 Task: For heading Arial with bold.  font size for heading22,  'Change the font style of data to'Arial Narrow.  and font size to 14,  Change the alignment of both headline & data to Align middle.  In the sheet   Quantum Sales log book
Action: Mouse moved to (283, 110)
Screenshot: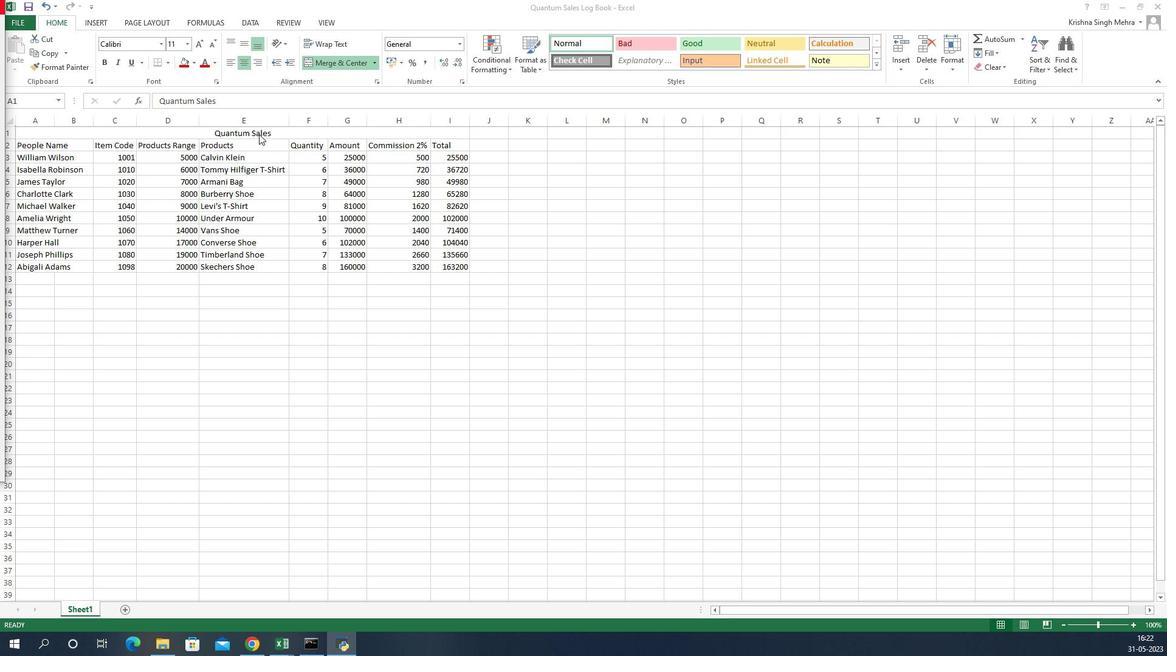 
Action: Mouse pressed left at (283, 110)
Screenshot: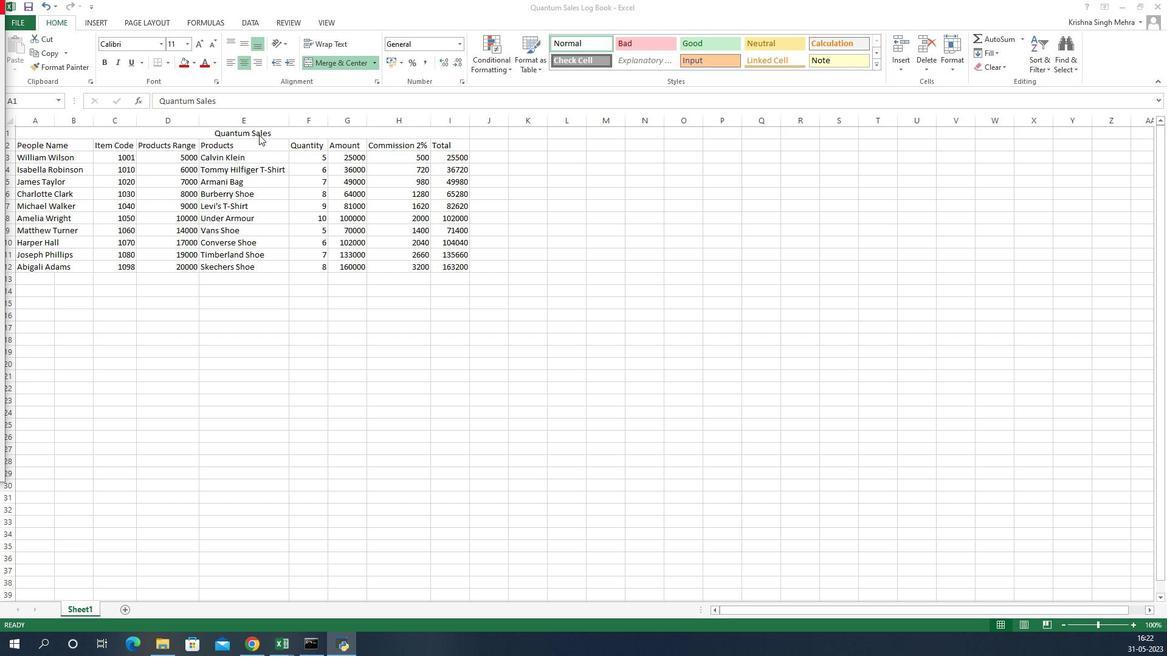 
Action: Mouse moved to (162, 46)
Screenshot: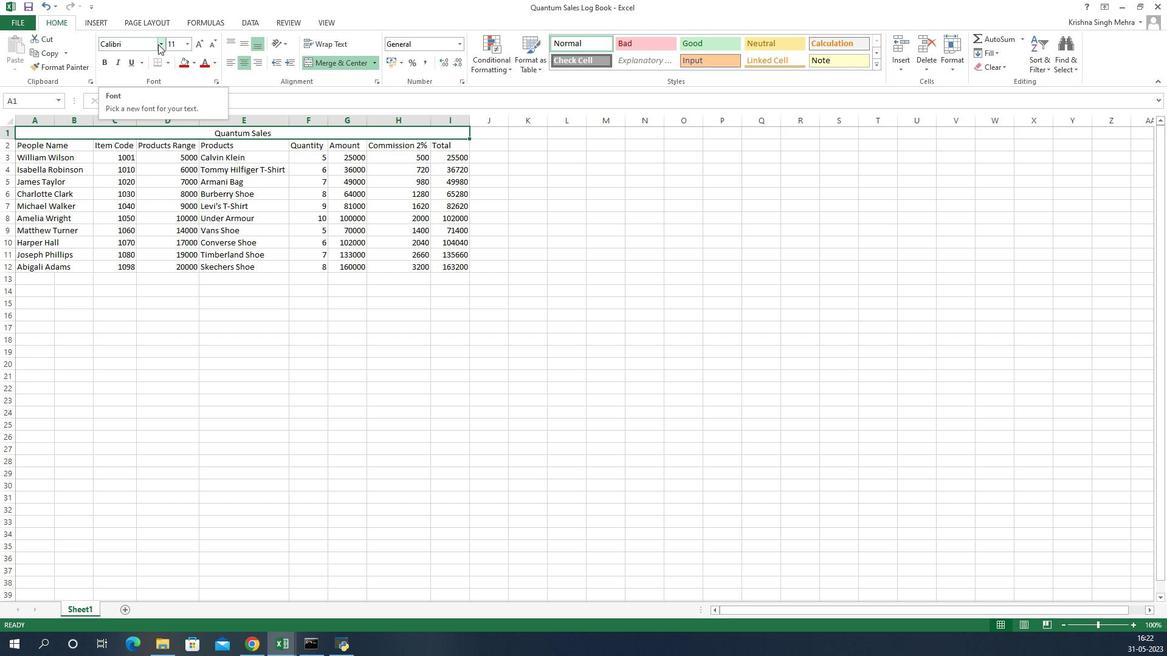 
Action: Mouse pressed left at (162, 46)
Screenshot: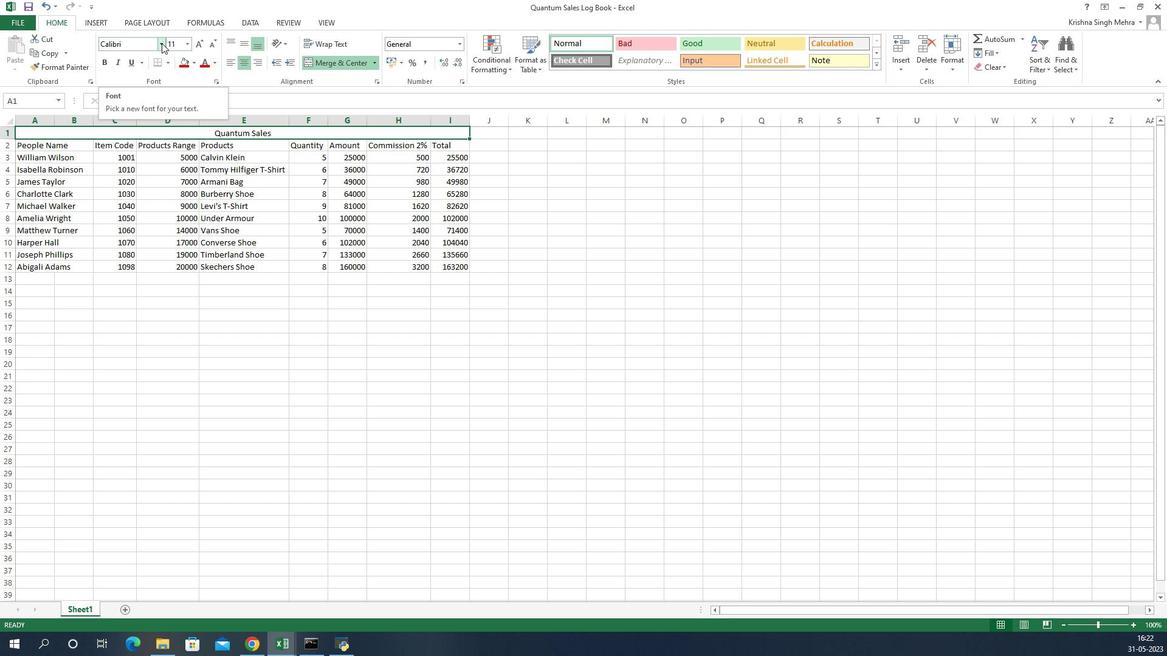 
Action: Mouse moved to (148, 119)
Screenshot: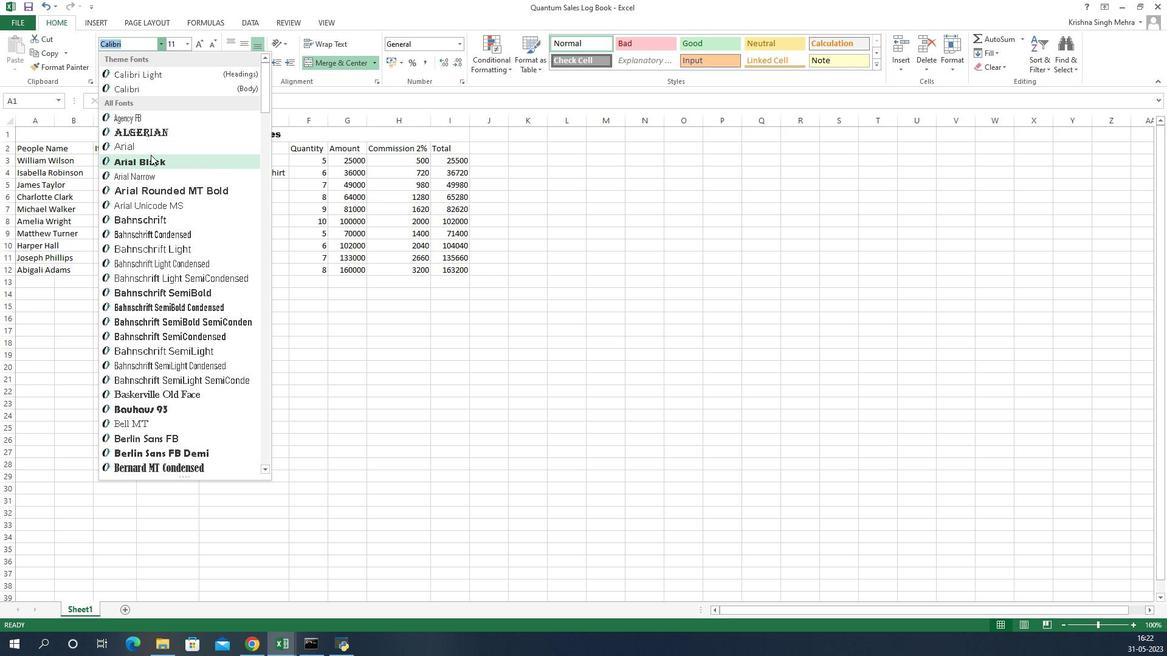 
Action: Mouse pressed left at (148, 119)
Screenshot: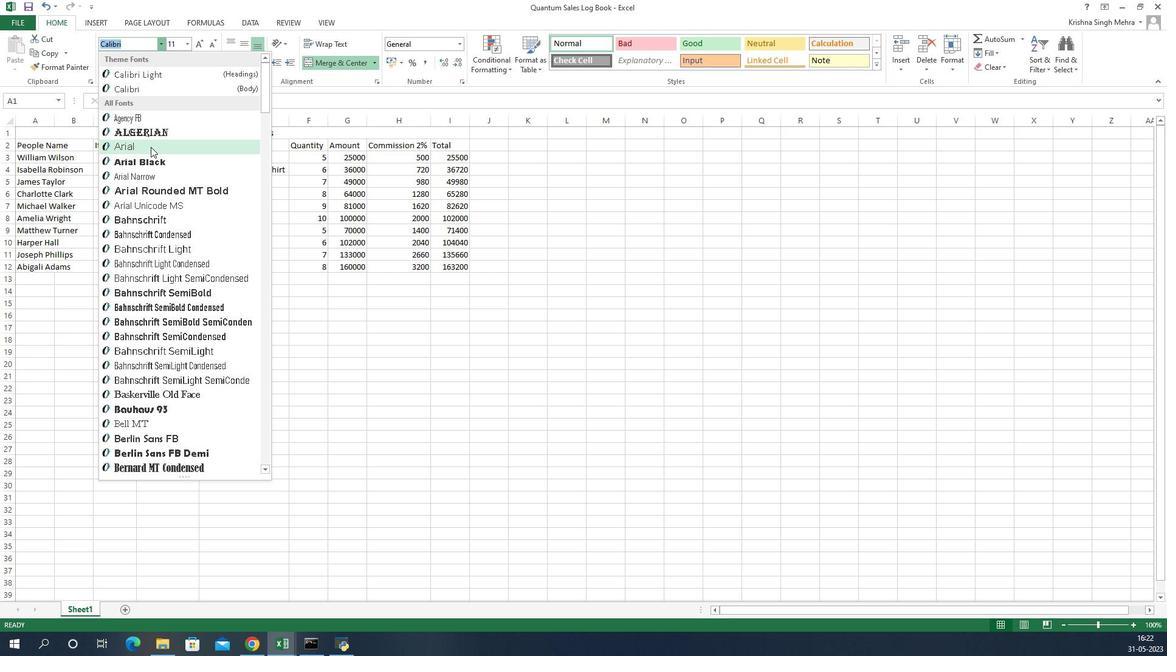 
Action: Mouse moved to (94, 61)
Screenshot: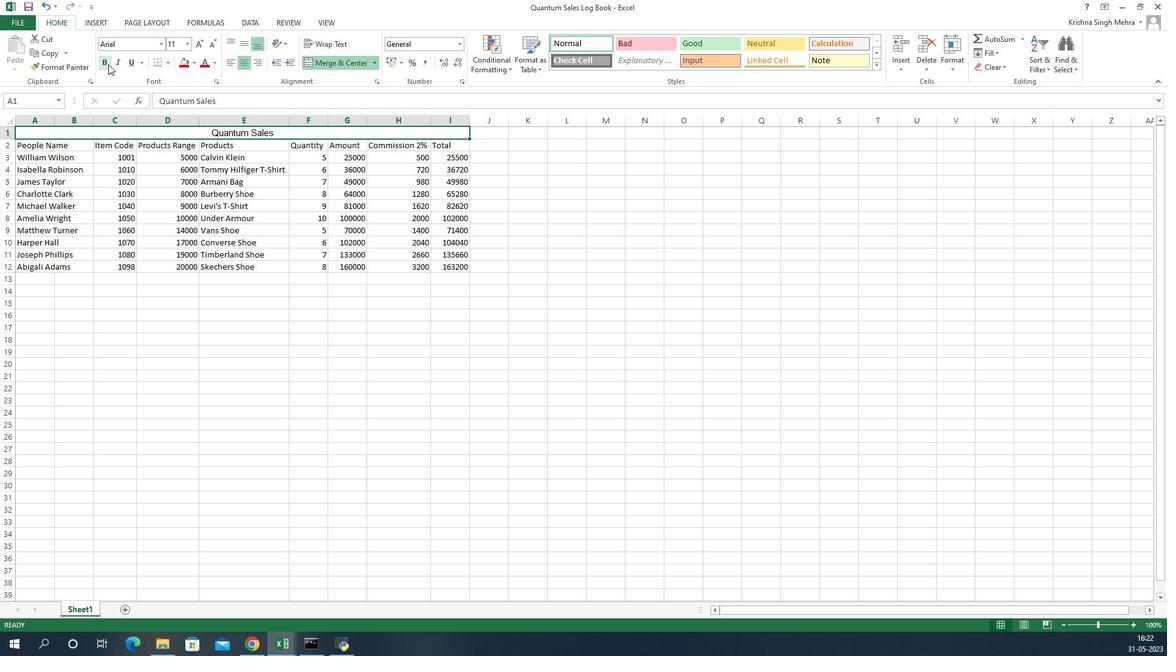 
Action: Mouse pressed left at (94, 61)
Screenshot: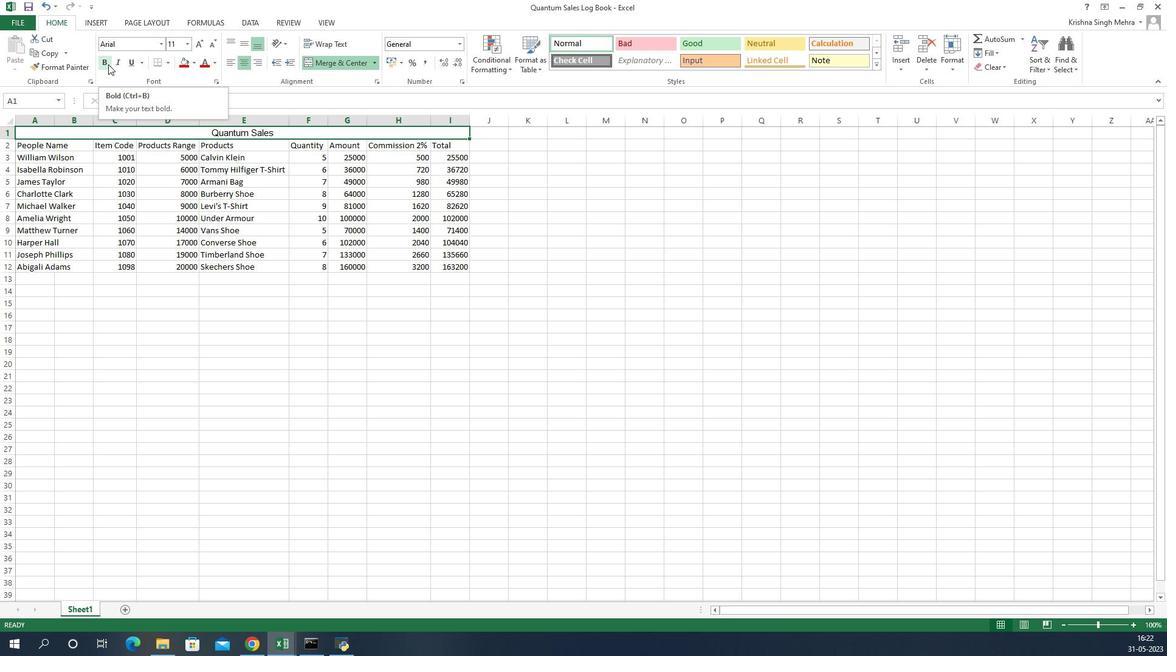 
Action: Mouse moved to (215, 44)
Screenshot: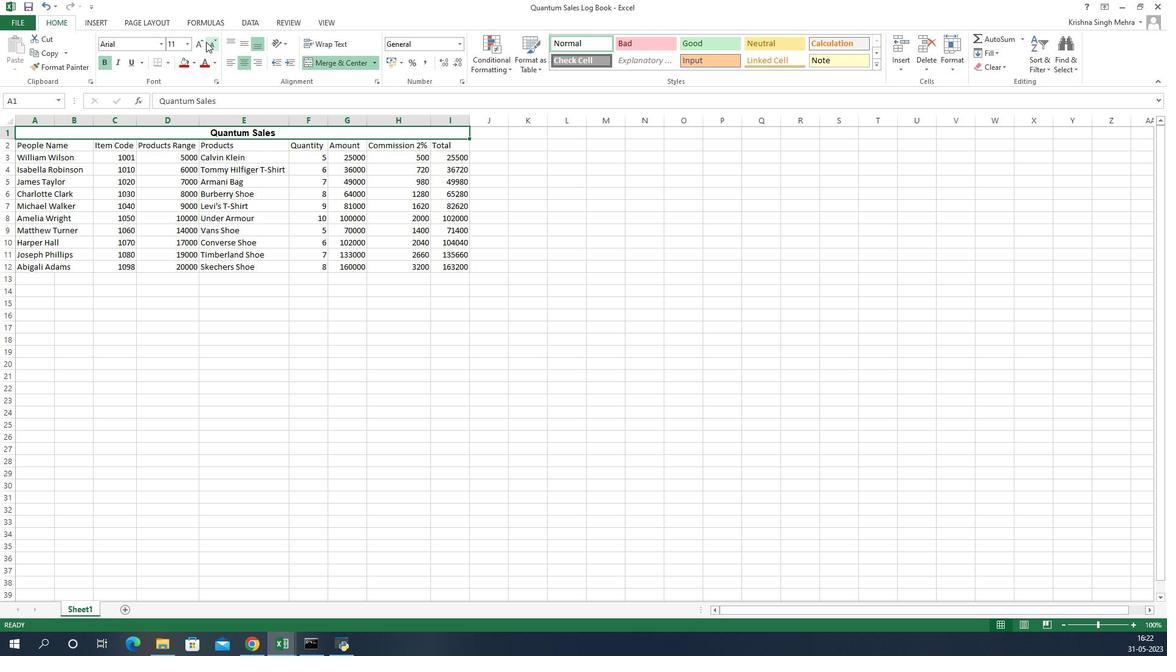 
Action: Mouse pressed left at (215, 44)
Screenshot: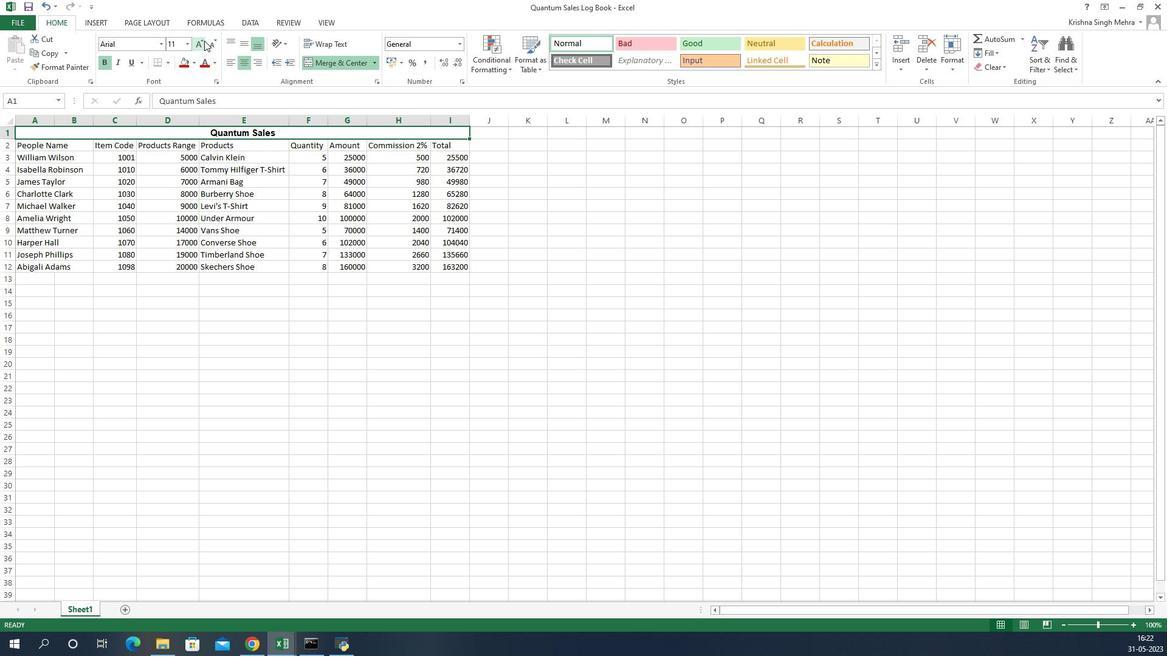 
Action: Mouse pressed left at (215, 44)
Screenshot: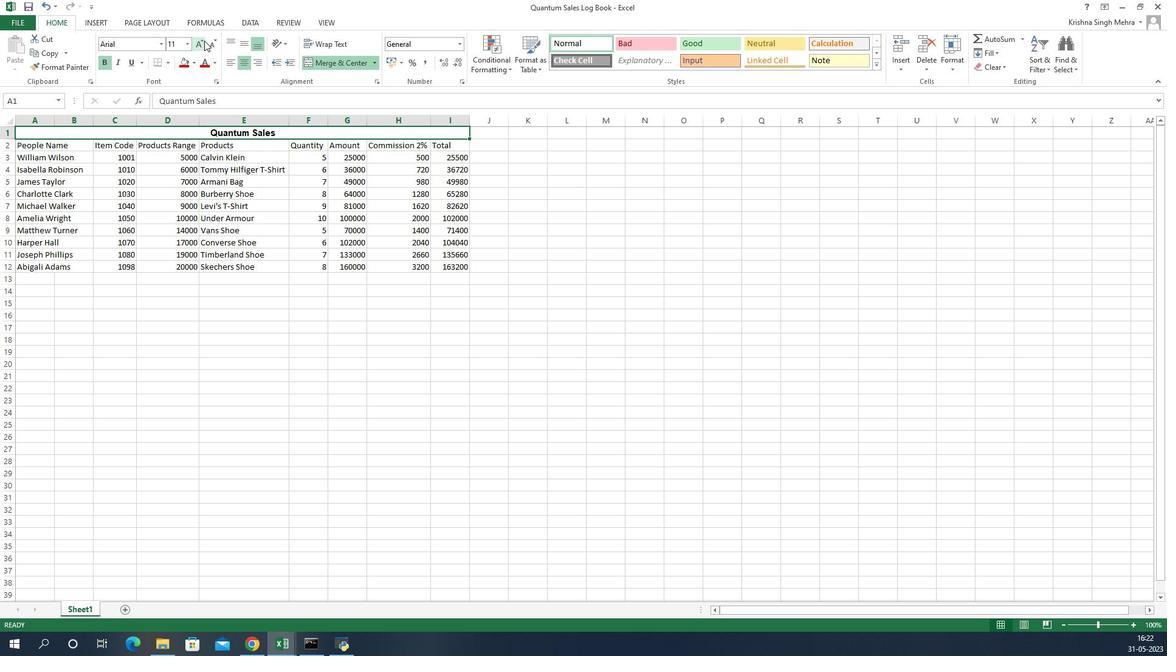 
Action: Mouse pressed left at (215, 44)
Screenshot: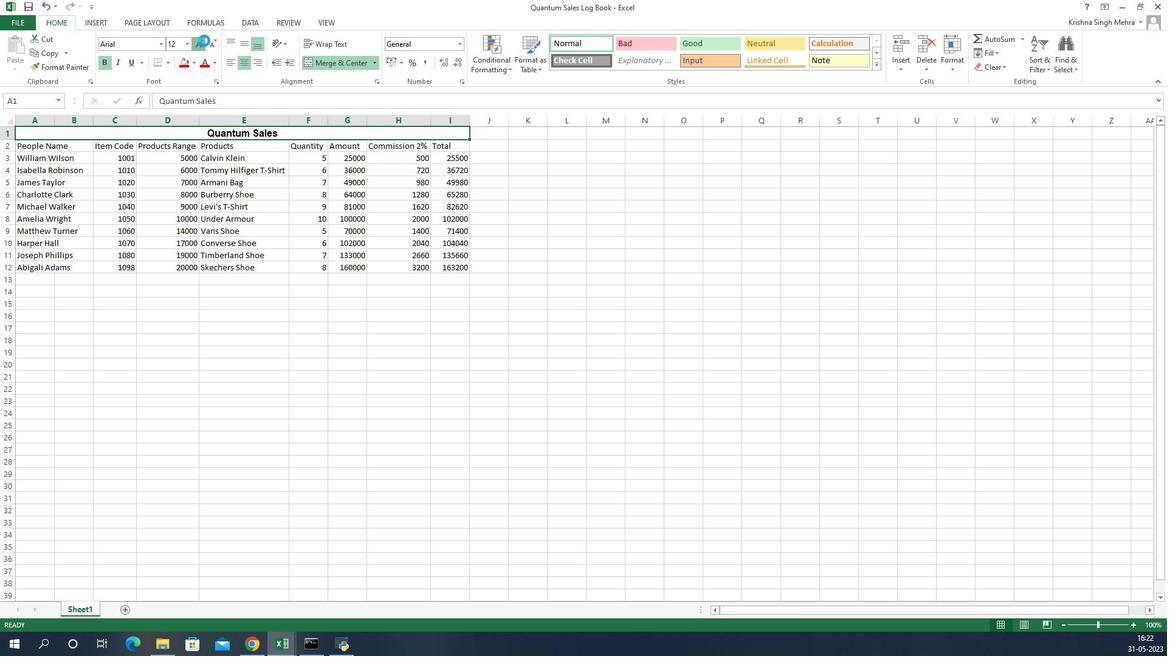 
Action: Mouse pressed left at (215, 44)
Screenshot: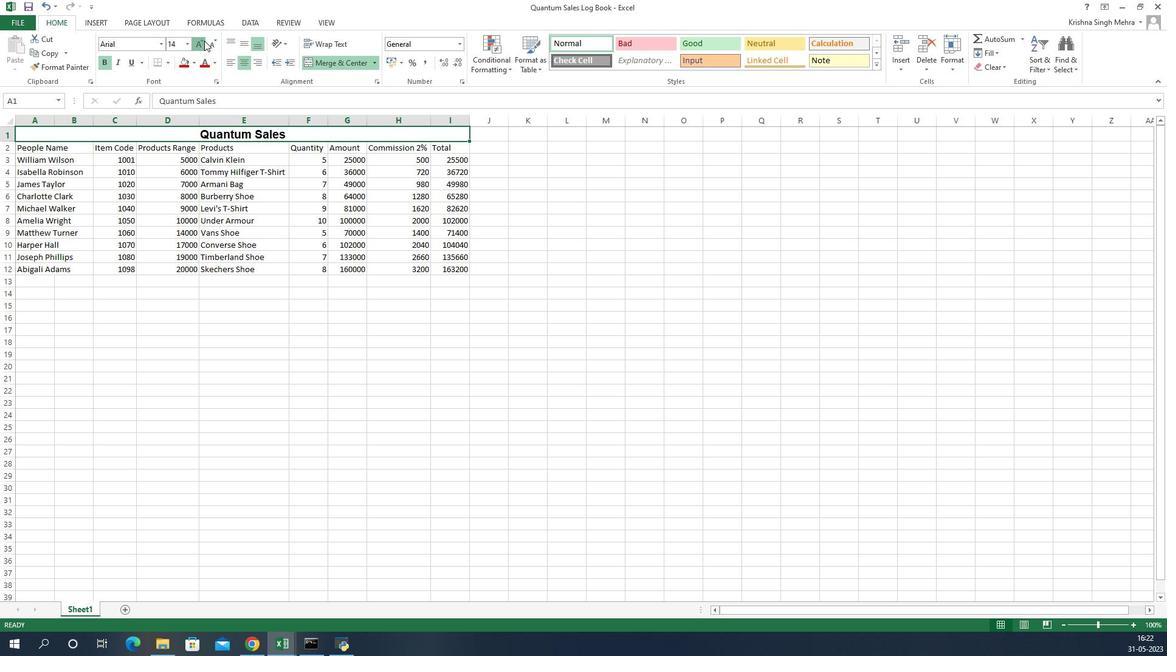 
Action: Mouse pressed left at (215, 44)
Screenshot: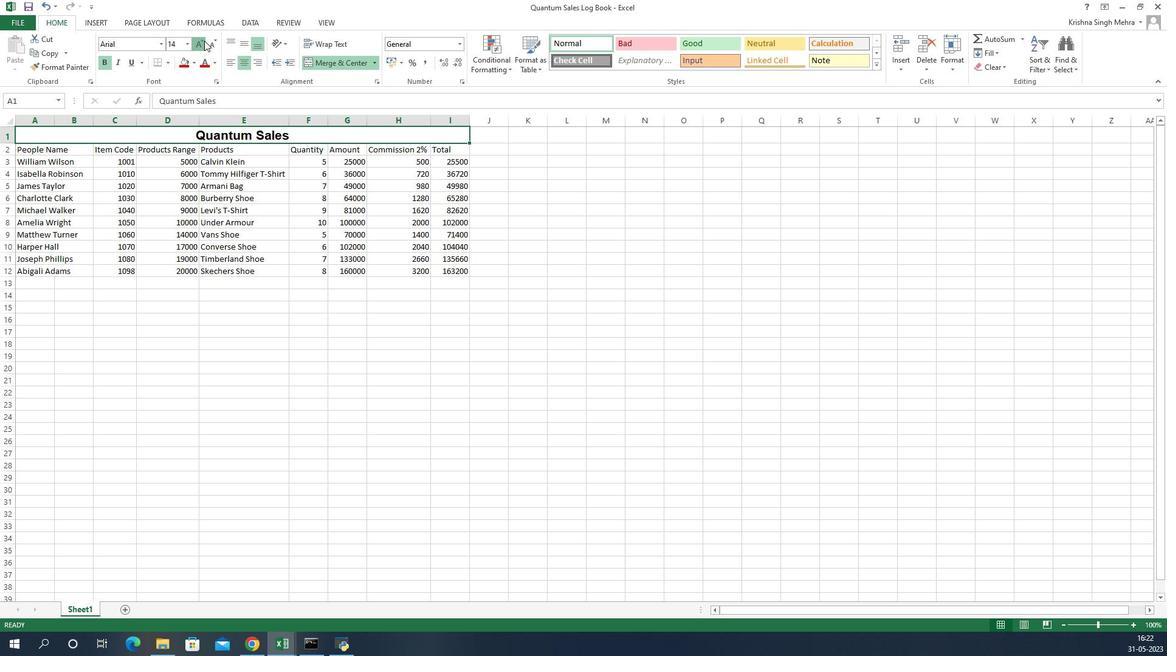 
Action: Mouse pressed left at (215, 44)
Screenshot: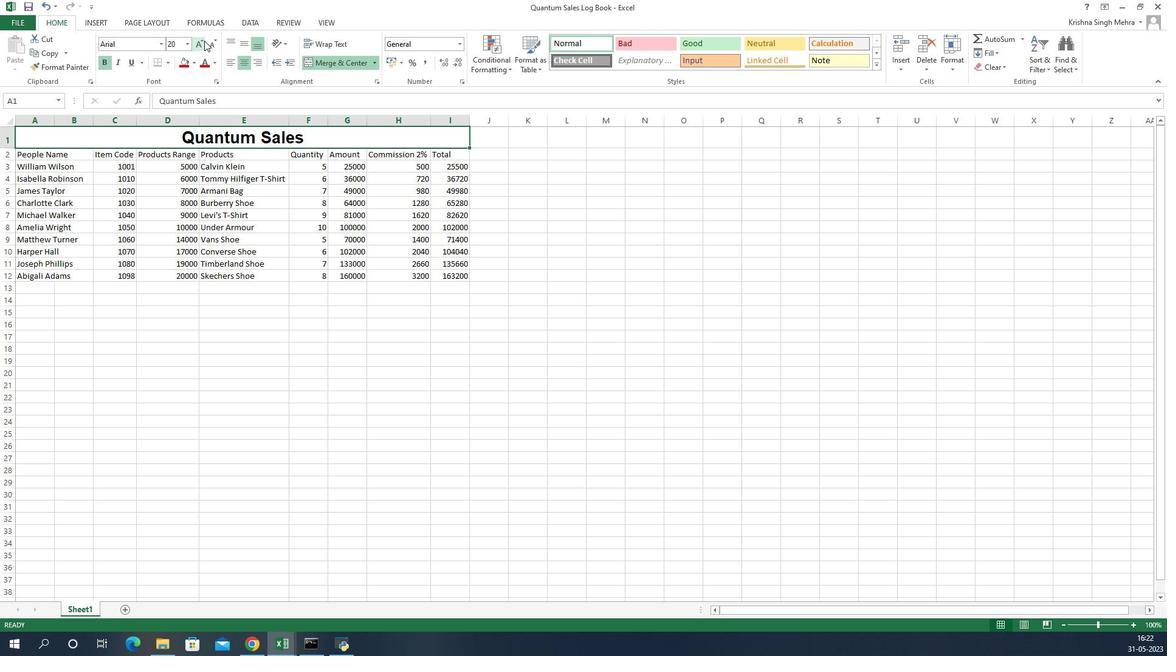 
Action: Mouse moved to (82, 244)
Screenshot: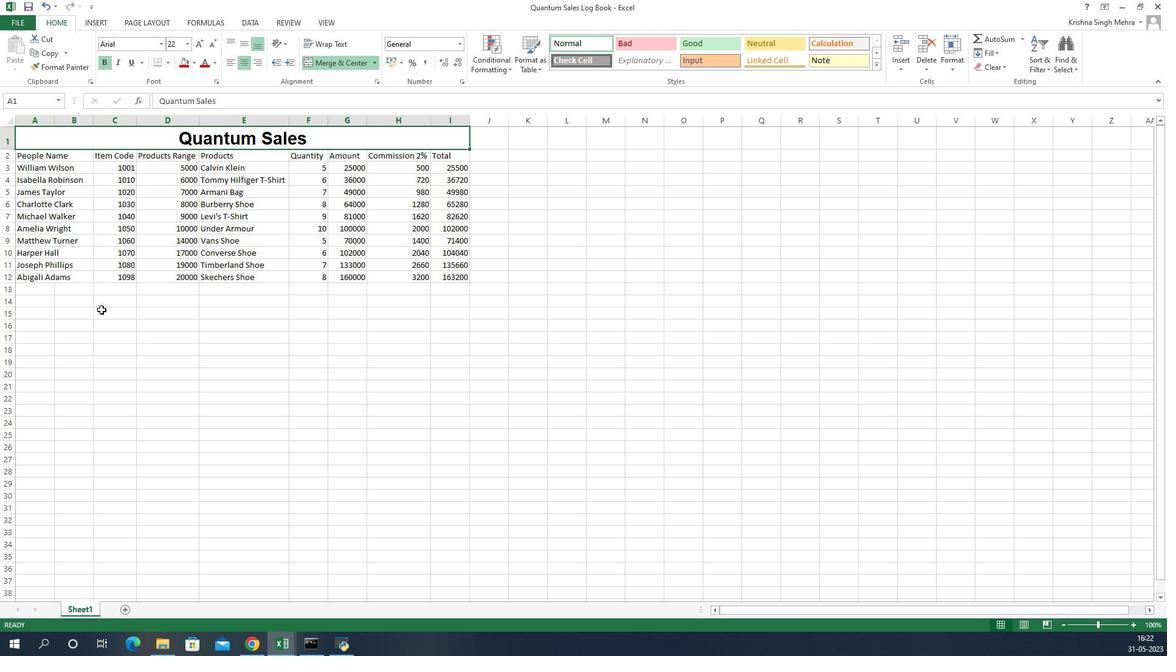 
Action: Mouse pressed left at (82, 244)
Screenshot: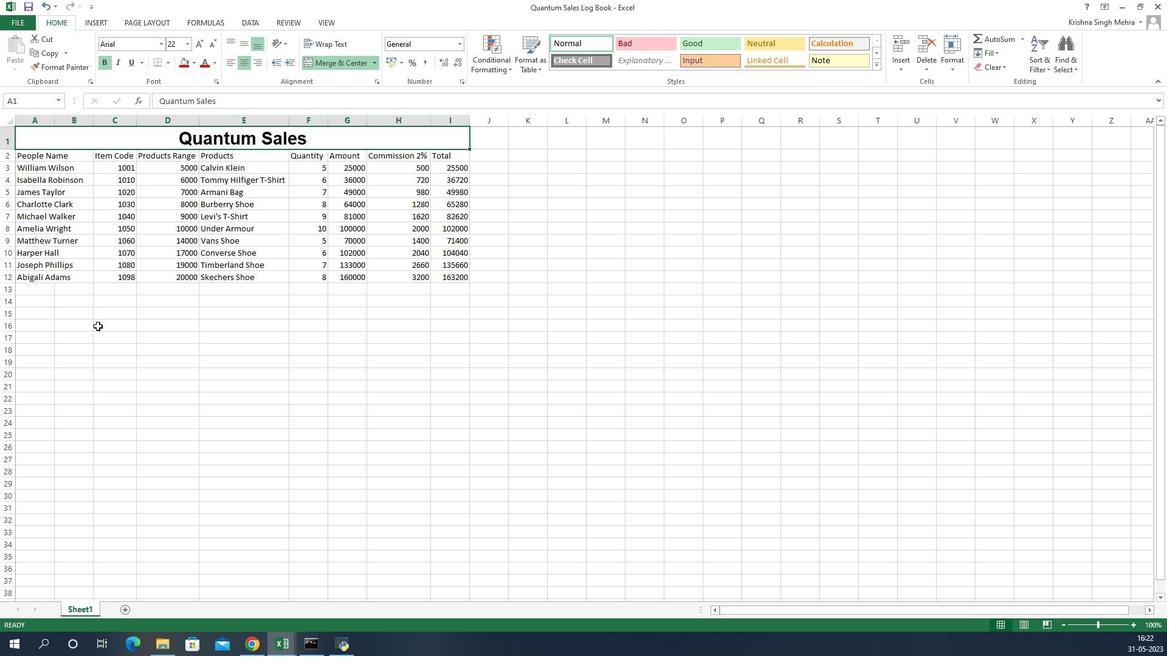 
Action: Mouse moved to (5, 126)
Screenshot: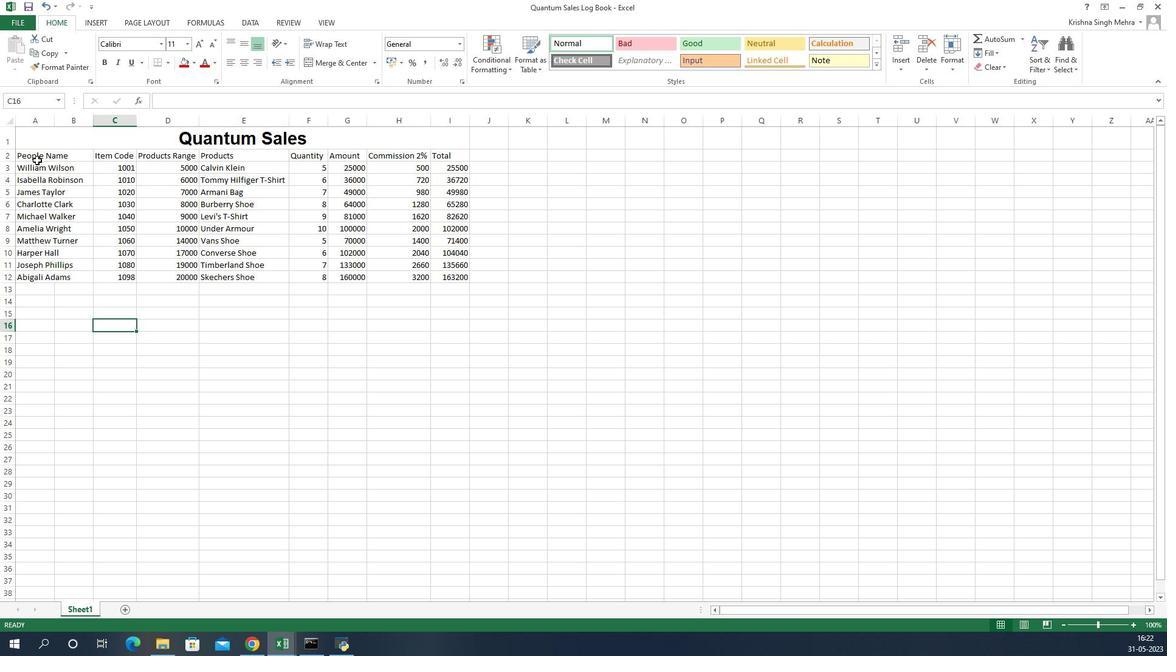 
Action: Mouse pressed left at (5, 126)
Screenshot: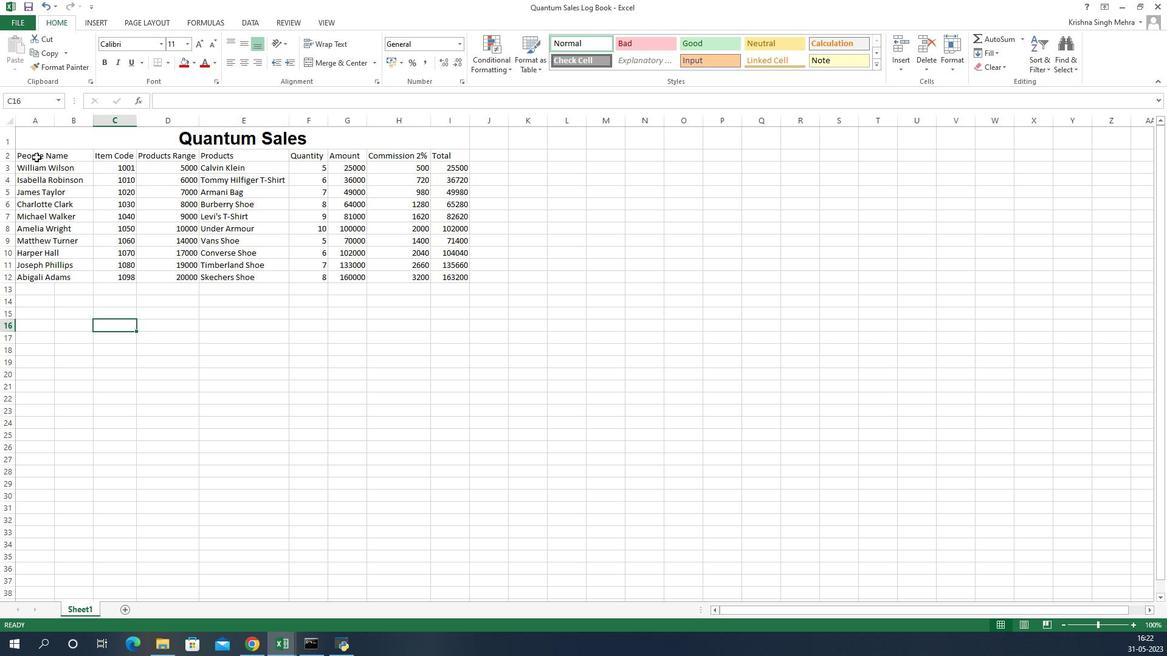 
Action: Mouse pressed left at (5, 126)
Screenshot: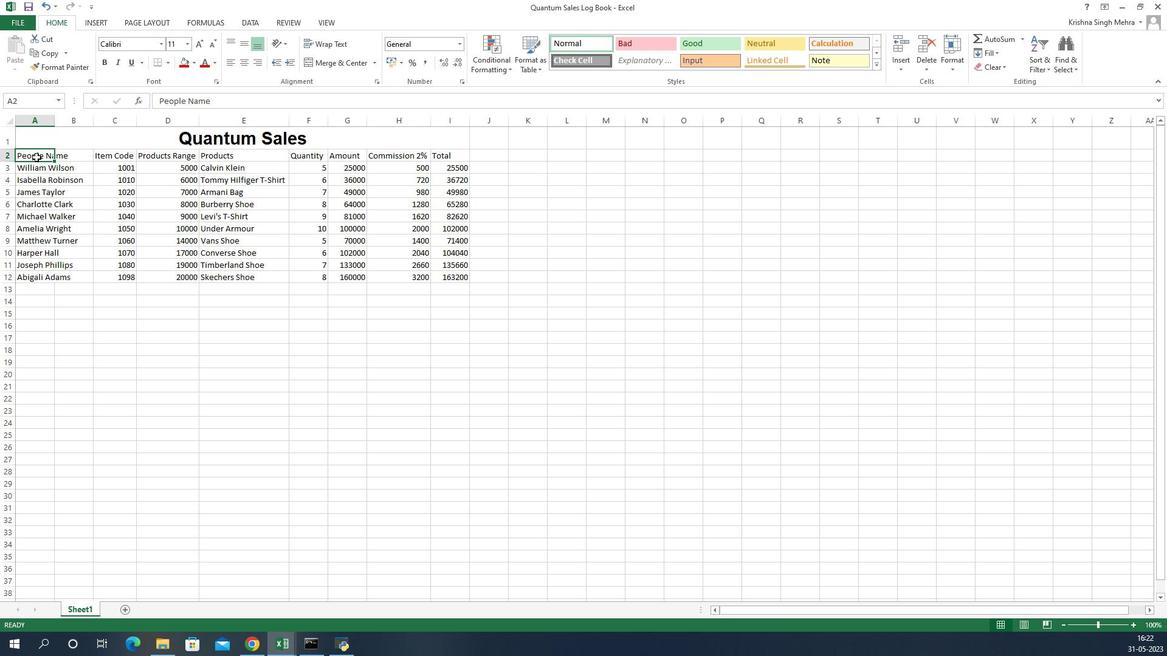 
Action: Mouse moved to (159, 47)
Screenshot: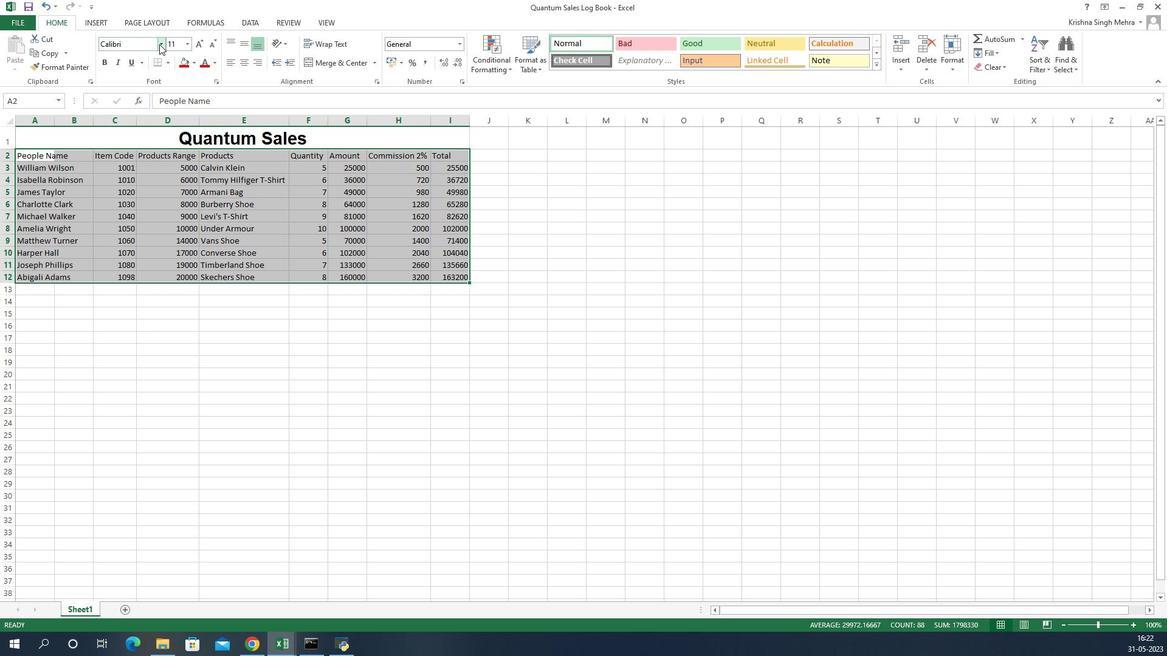 
Action: Mouse pressed left at (159, 47)
Screenshot: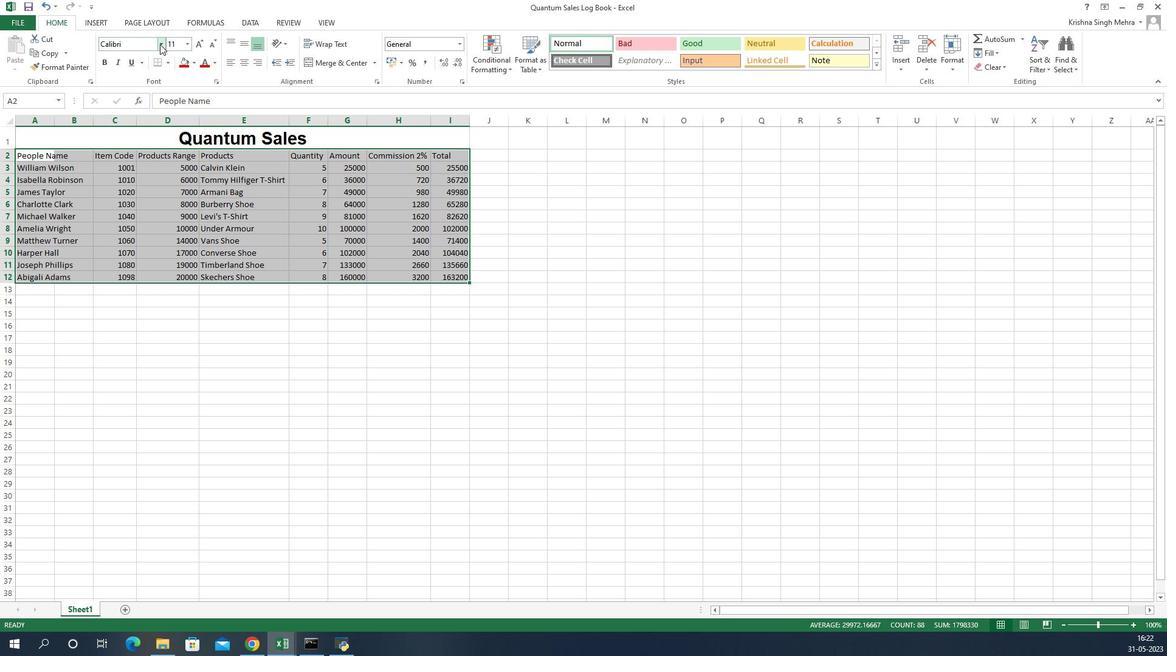 
Action: Mouse moved to (135, 136)
Screenshot: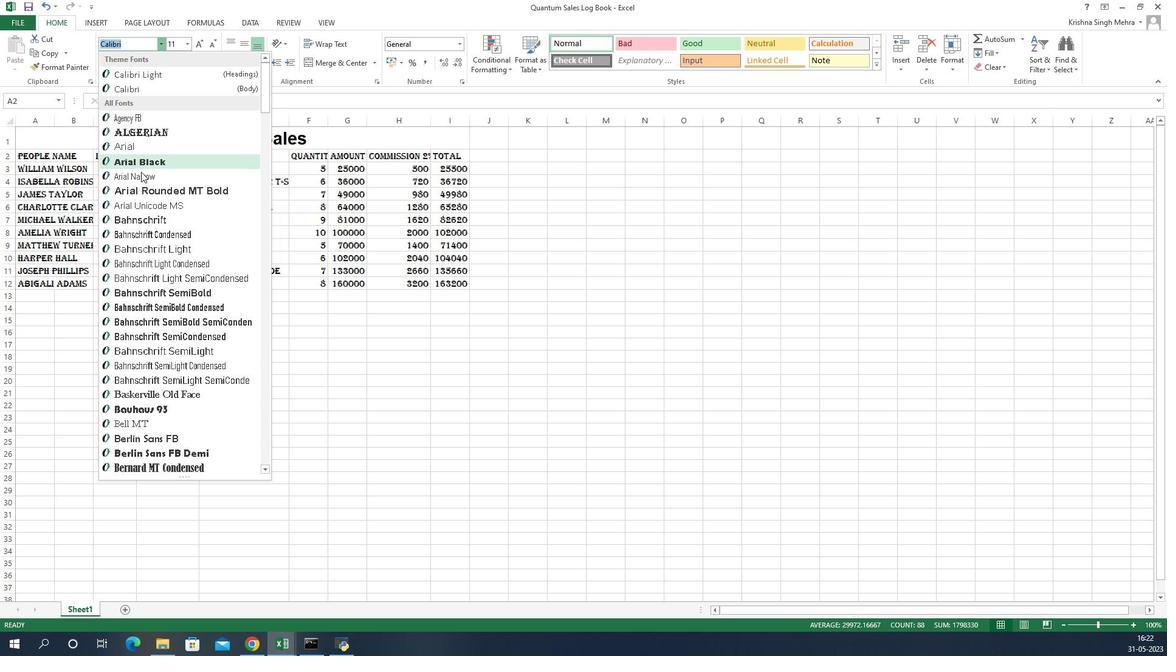 
Action: Mouse pressed left at (135, 136)
Screenshot: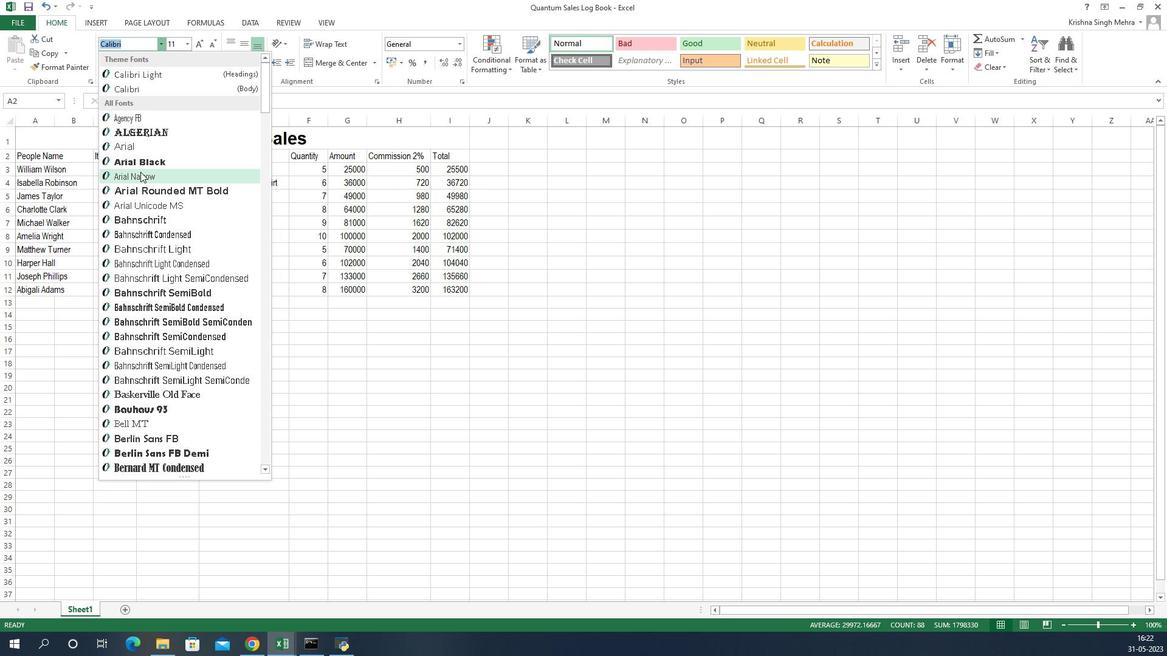 
Action: Mouse moved to (213, 46)
Screenshot: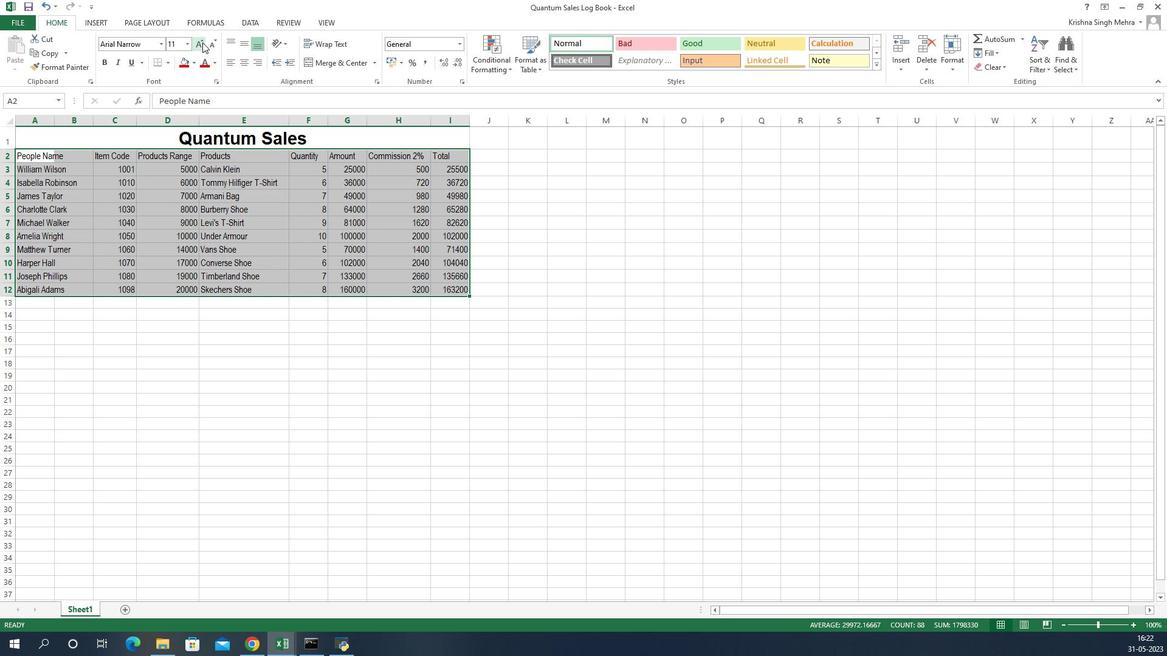 
Action: Mouse pressed left at (213, 46)
Screenshot: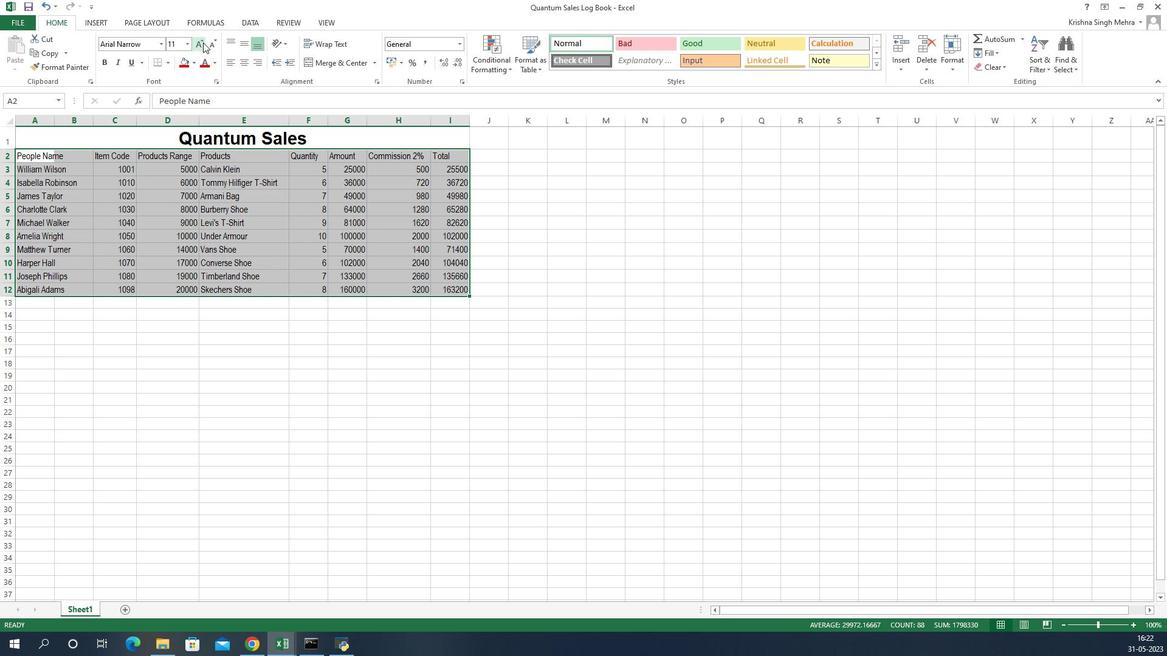 
Action: Mouse pressed left at (213, 46)
Screenshot: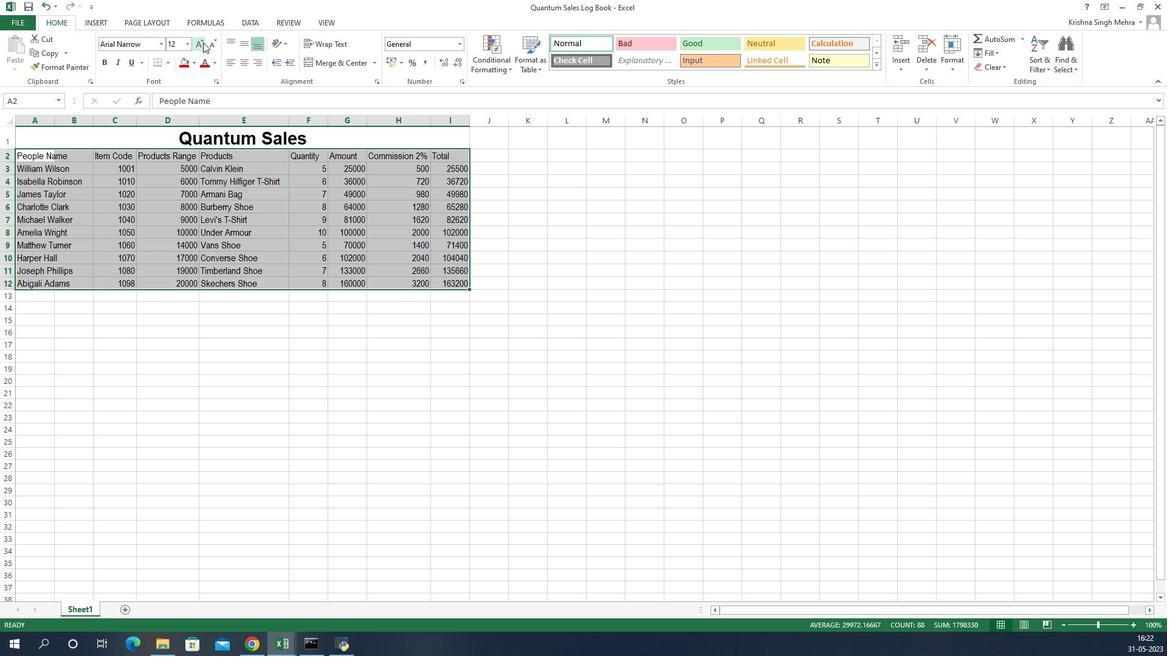 
Action: Mouse moved to (347, 251)
Screenshot: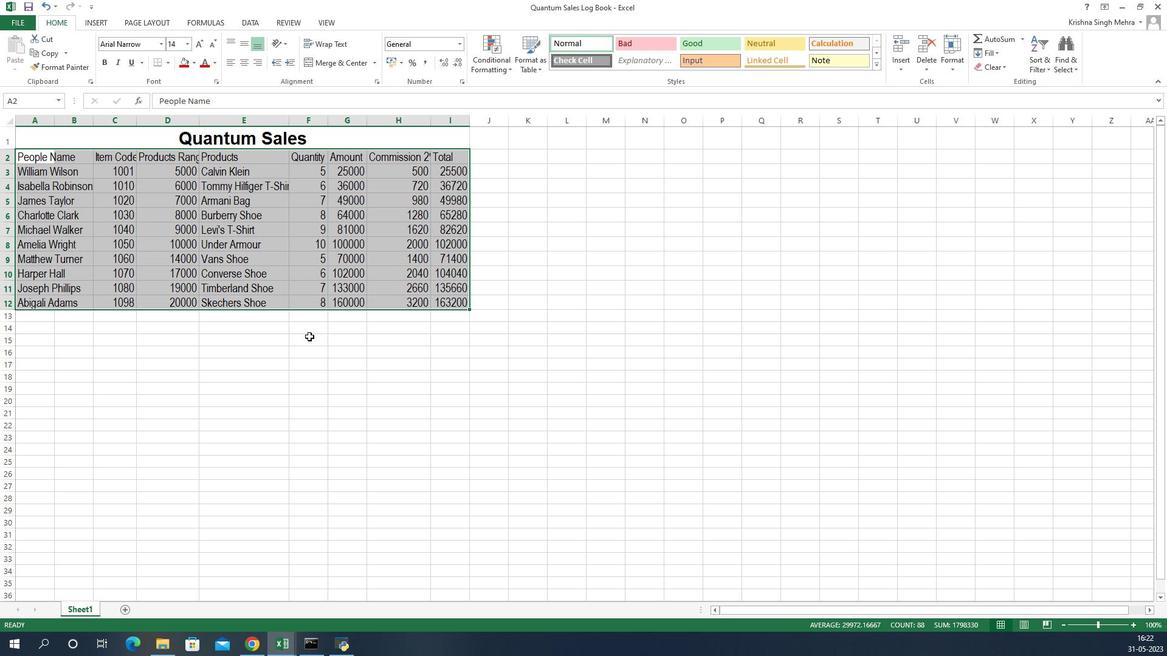 
Action: Mouse pressed left at (347, 251)
Screenshot: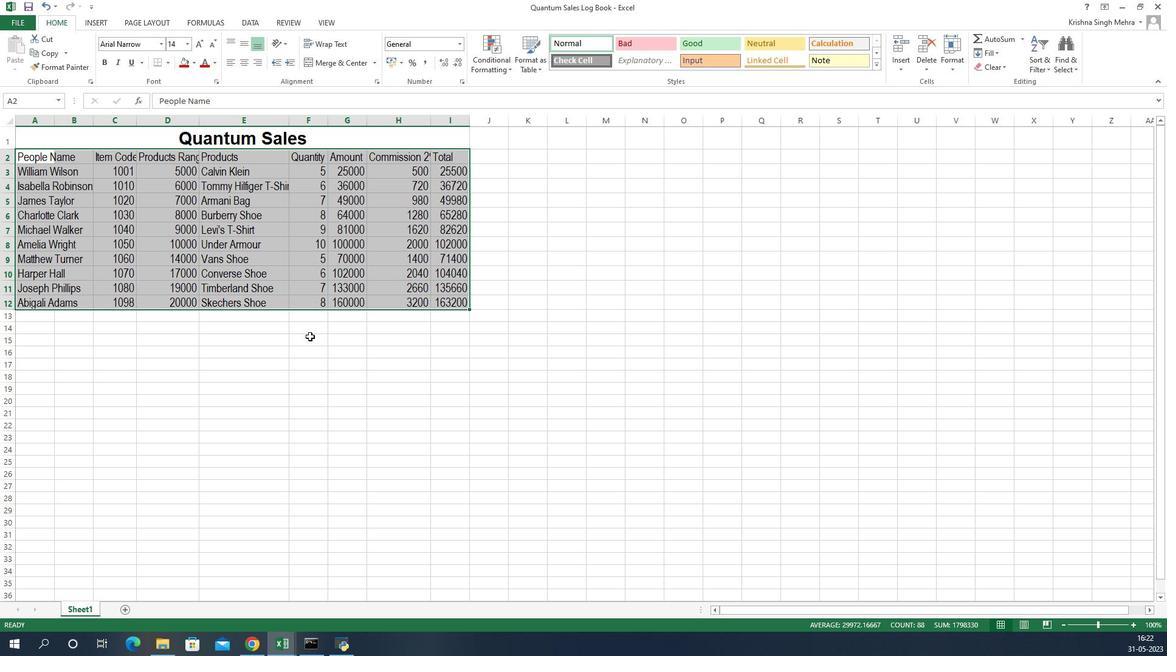 
Action: Mouse moved to (76, 100)
Screenshot: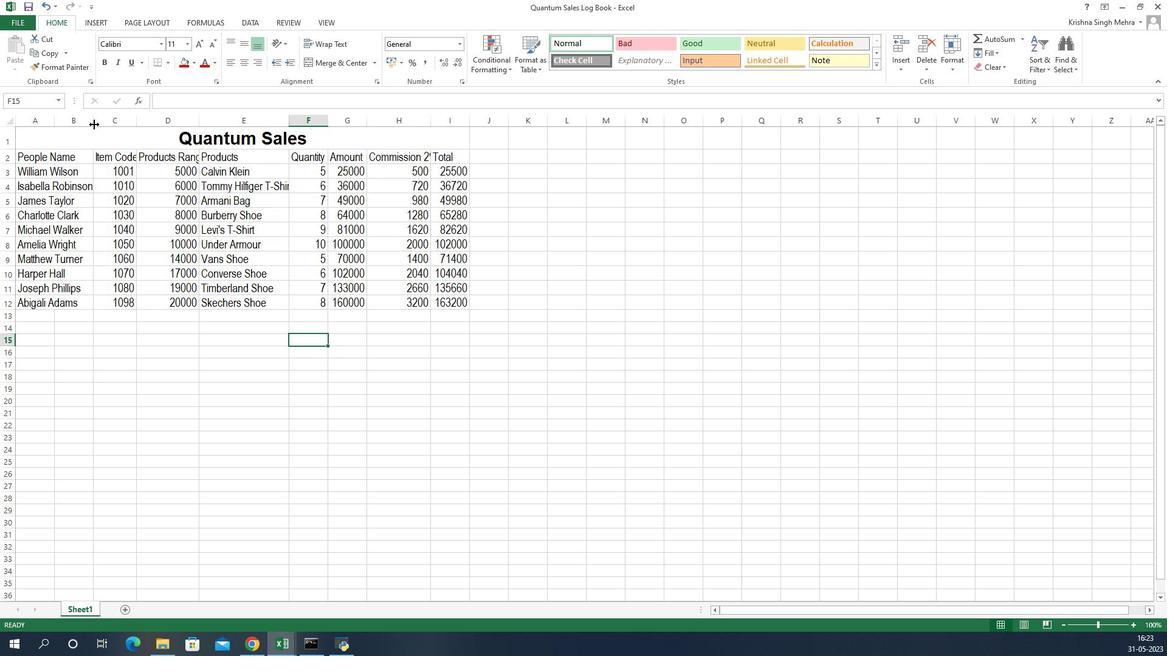 
Action: Mouse pressed left at (76, 100)
Screenshot: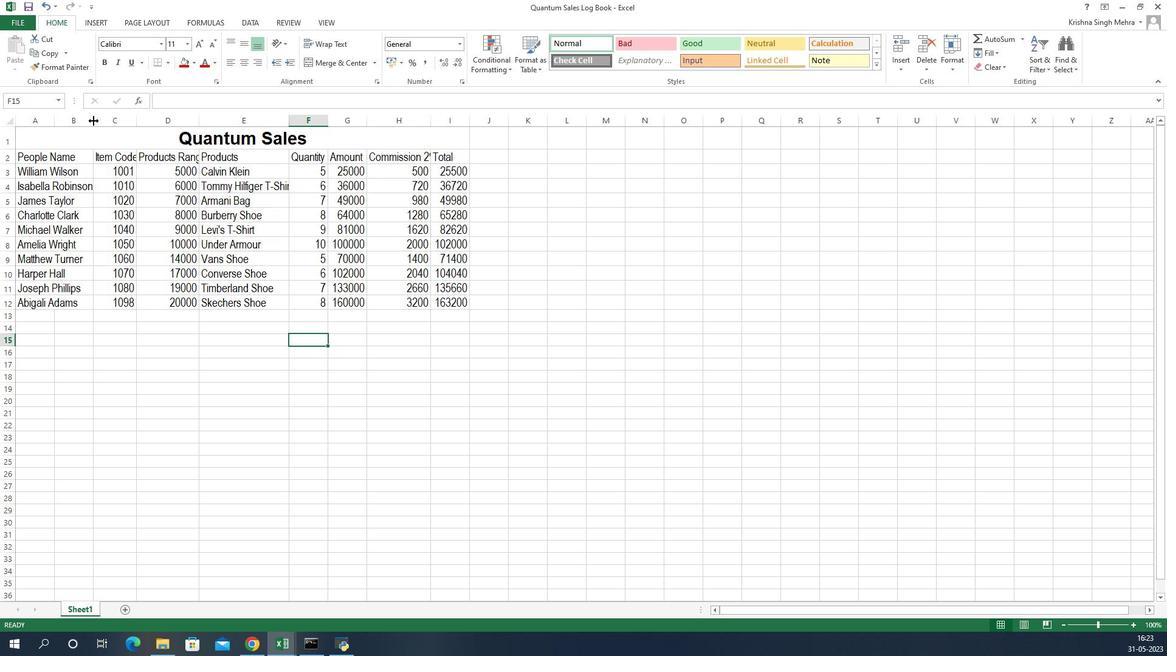 
Action: Mouse pressed left at (76, 100)
Screenshot: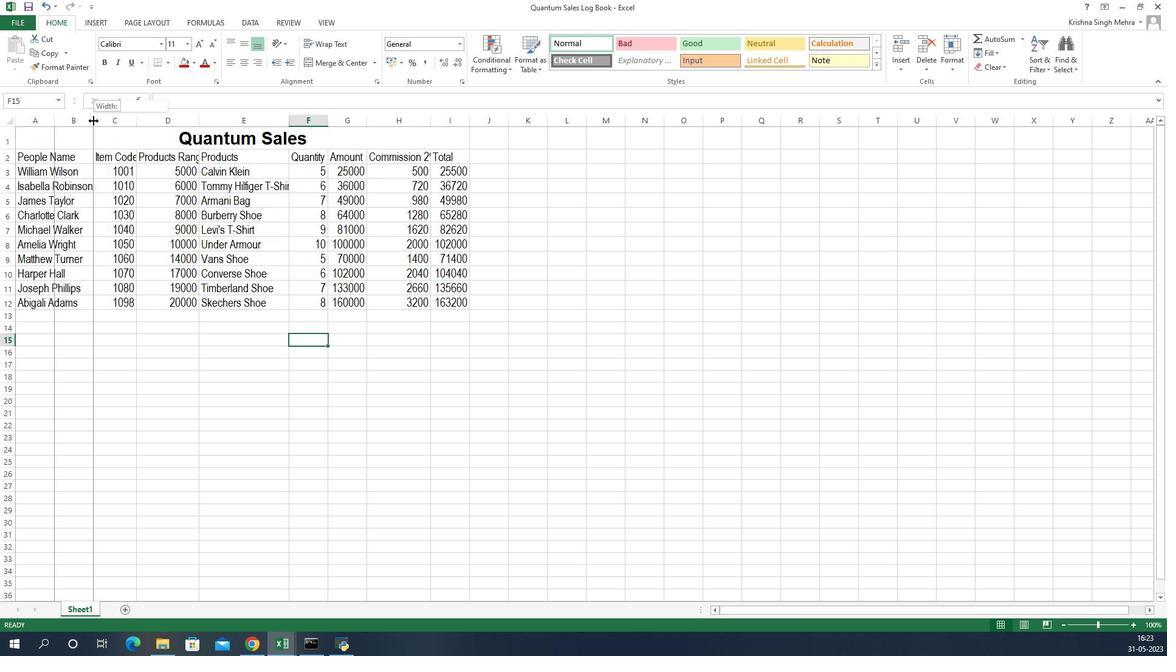 
Action: Mouse moved to (130, 100)
Screenshot: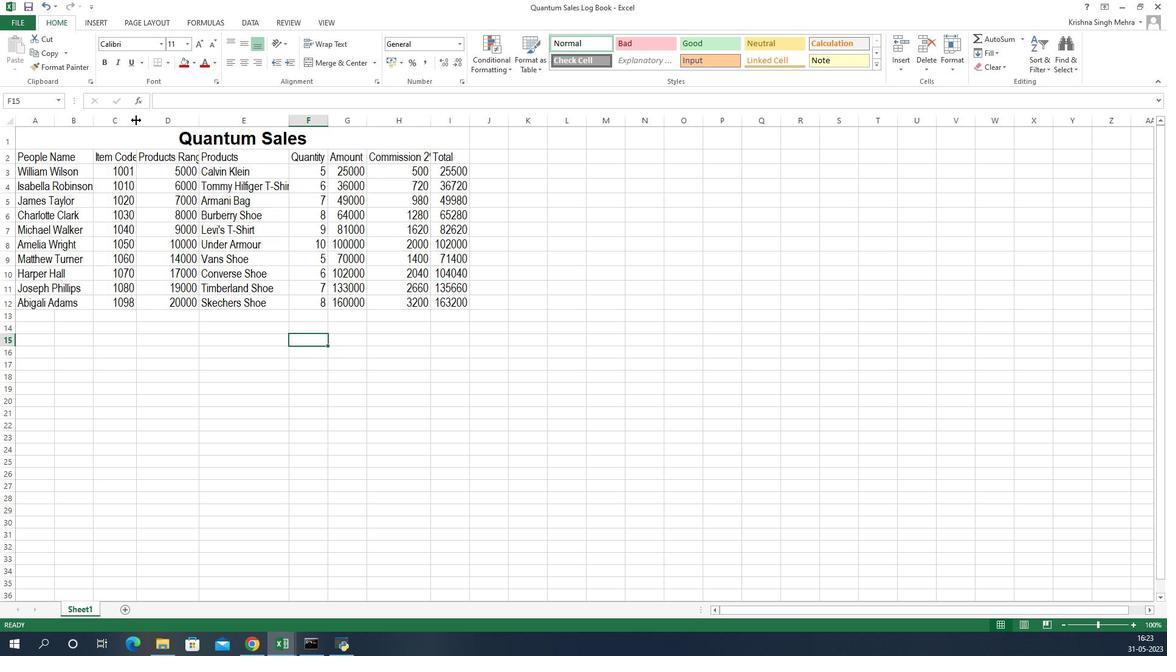 
Action: Mouse pressed left at (130, 100)
Screenshot: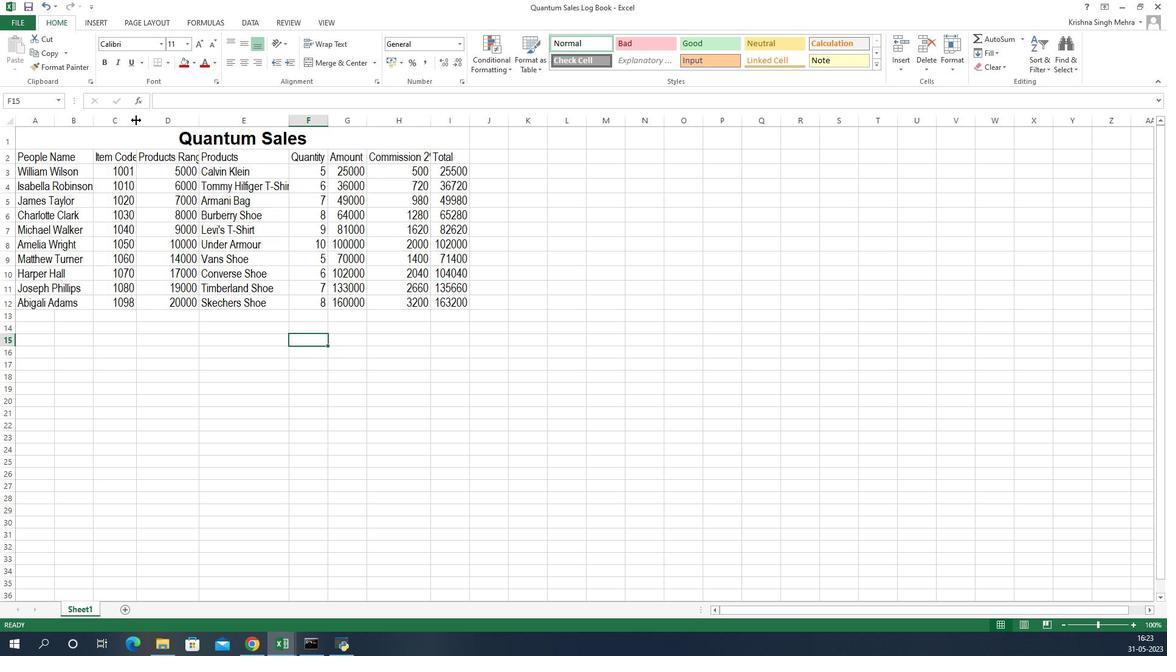 
Action: Mouse moved to (130, 100)
Screenshot: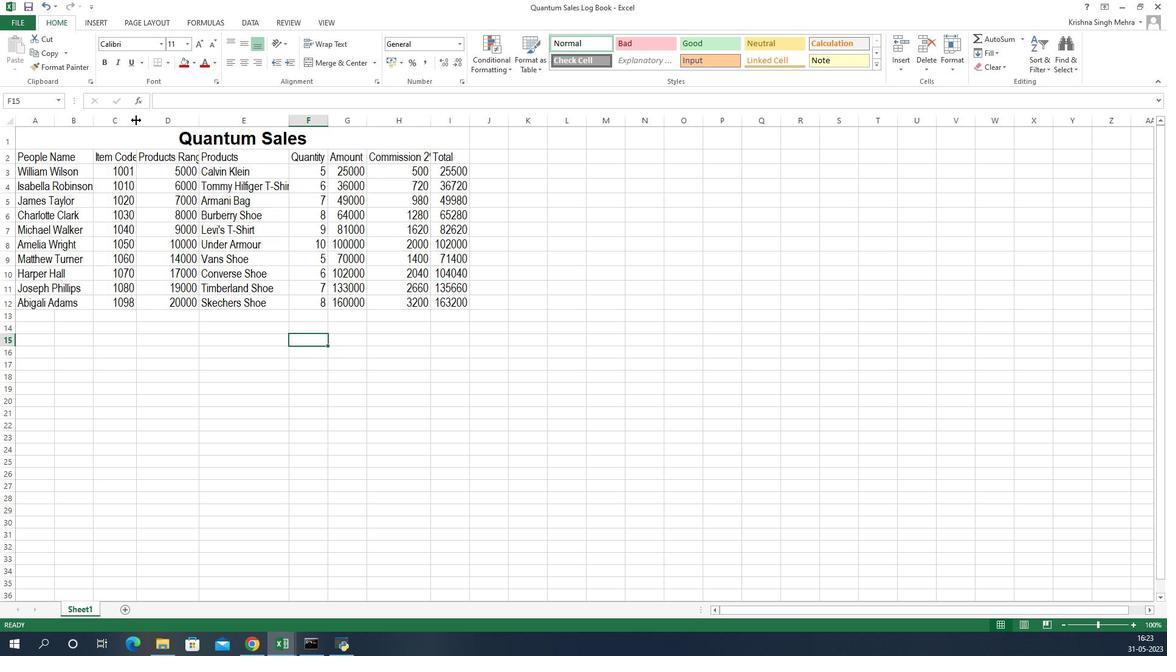 
Action: Mouse pressed left at (130, 100)
Screenshot: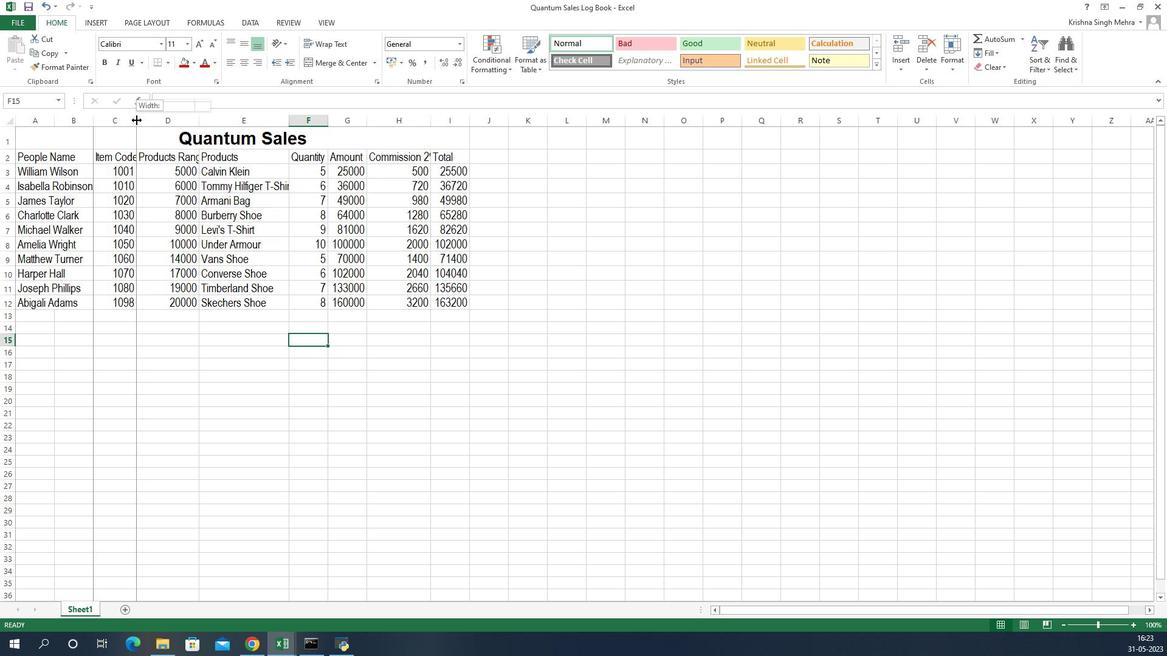 
Action: Mouse moved to (216, 97)
Screenshot: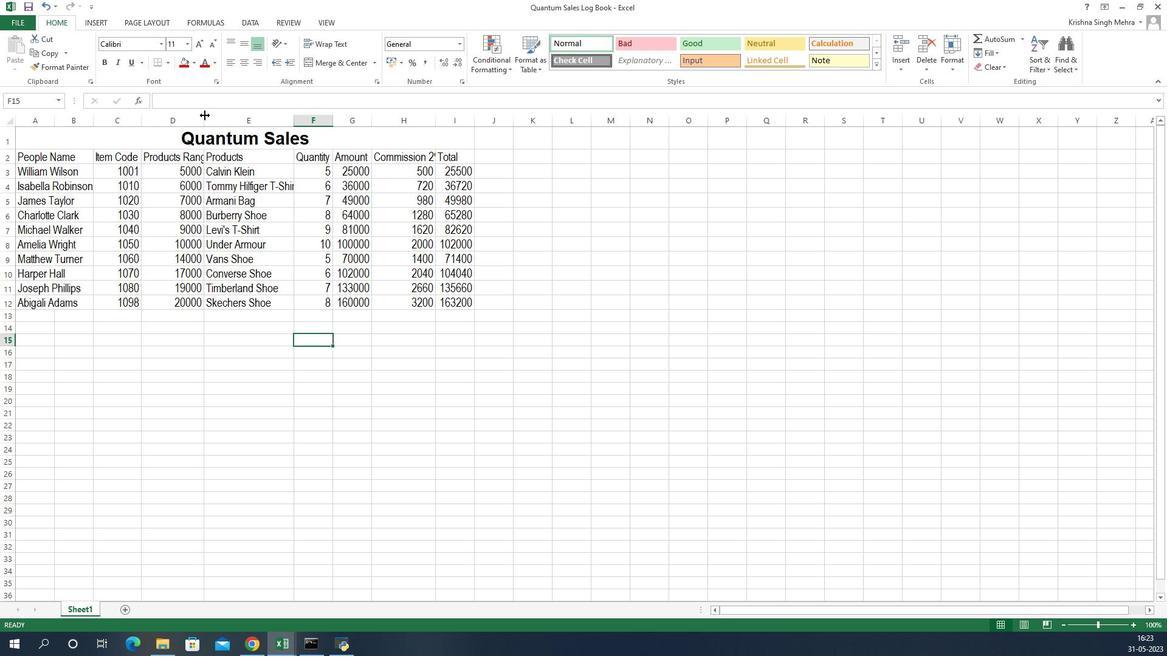 
Action: Mouse pressed left at (216, 97)
Screenshot: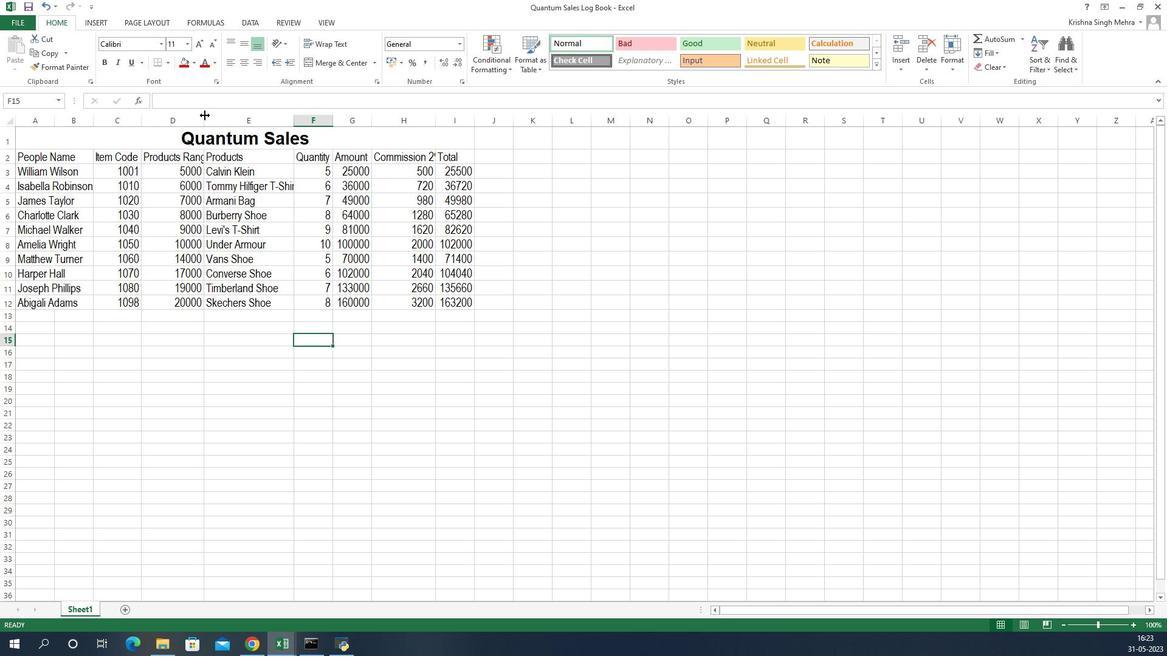 
Action: Mouse pressed left at (216, 97)
Screenshot: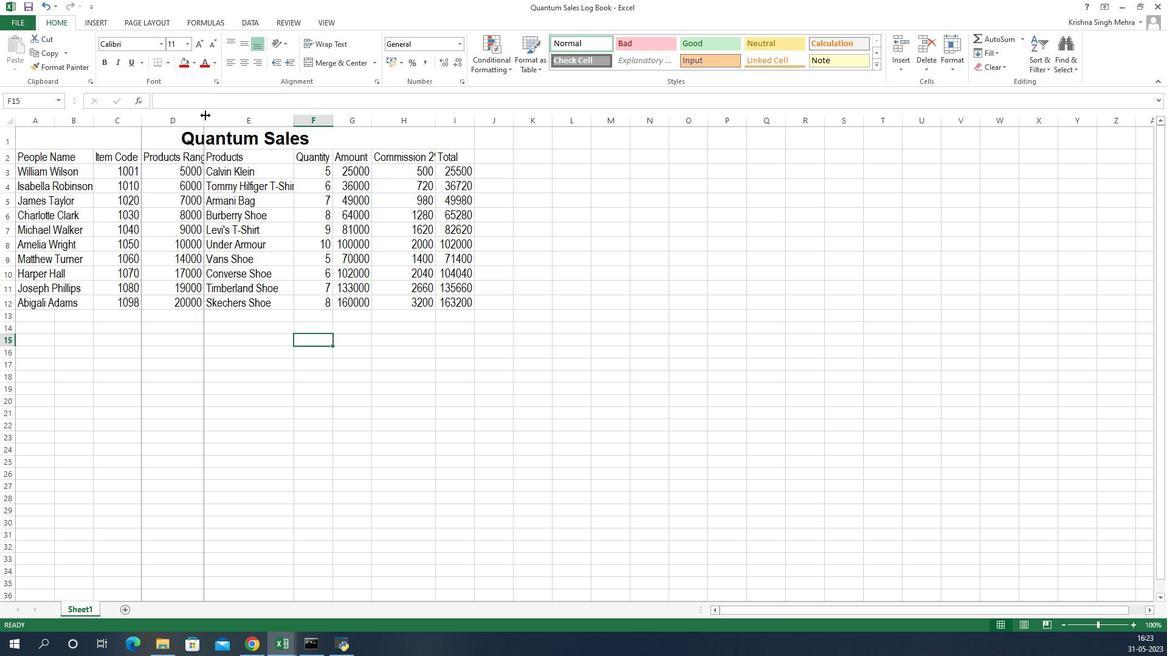 
Action: Mouse moved to (343, 97)
Screenshot: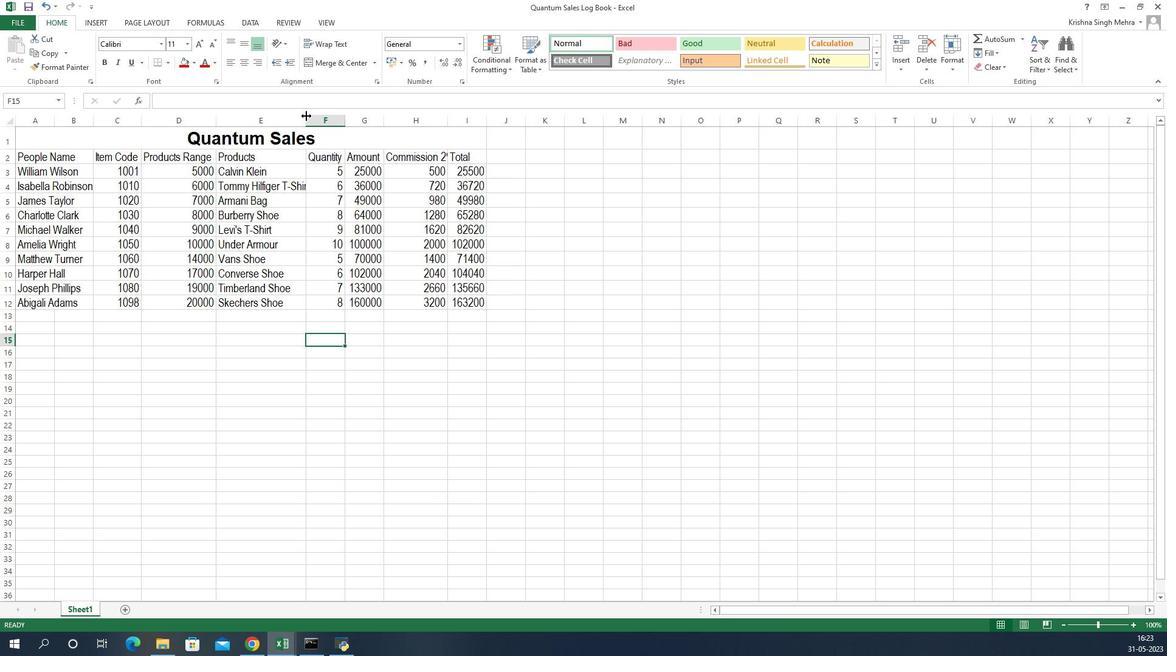 
Action: Mouse pressed left at (343, 97)
Screenshot: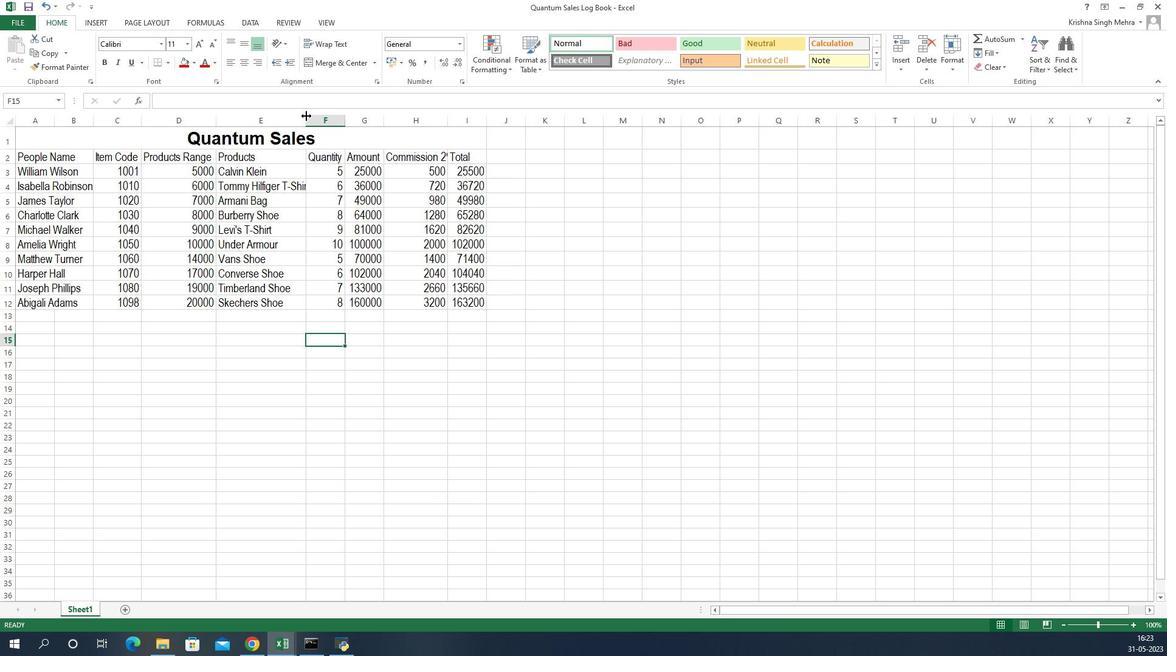 
Action: Mouse pressed left at (343, 97)
Screenshot: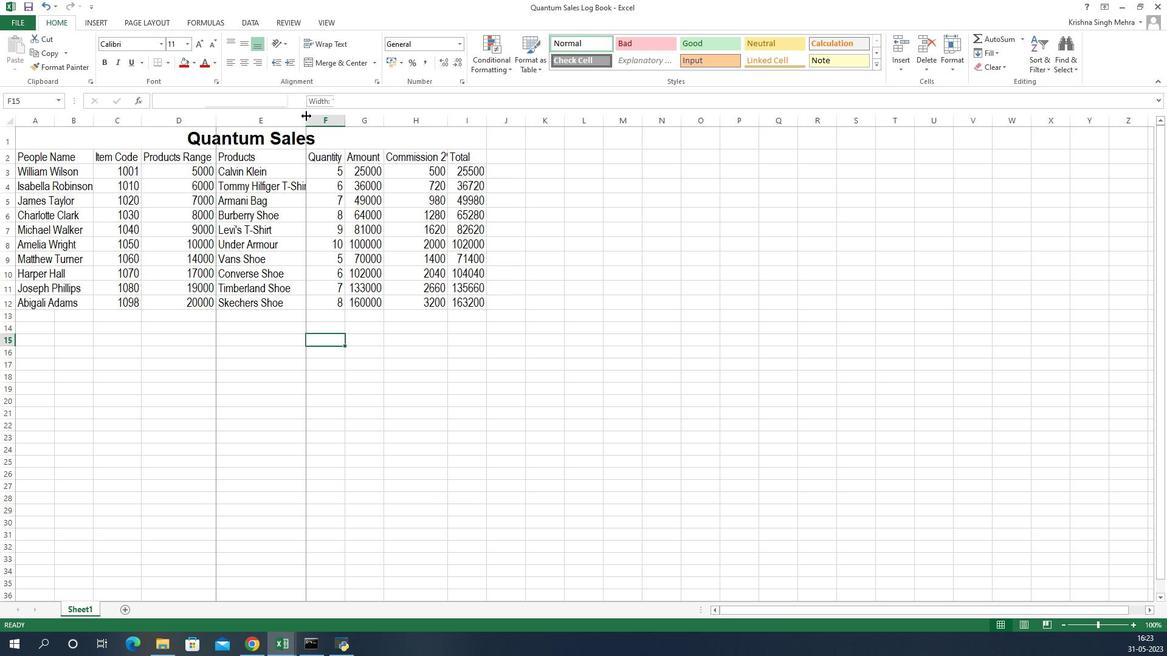 
Action: Mouse moved to (406, 97)
Screenshot: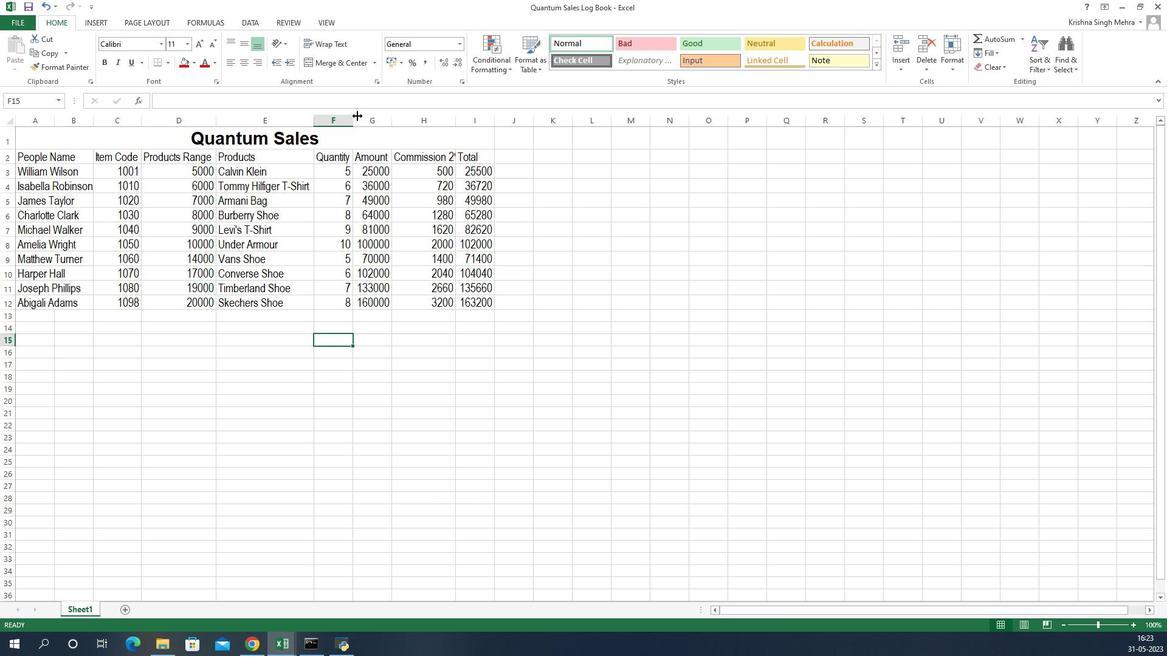 
Action: Mouse pressed left at (406, 97)
Screenshot: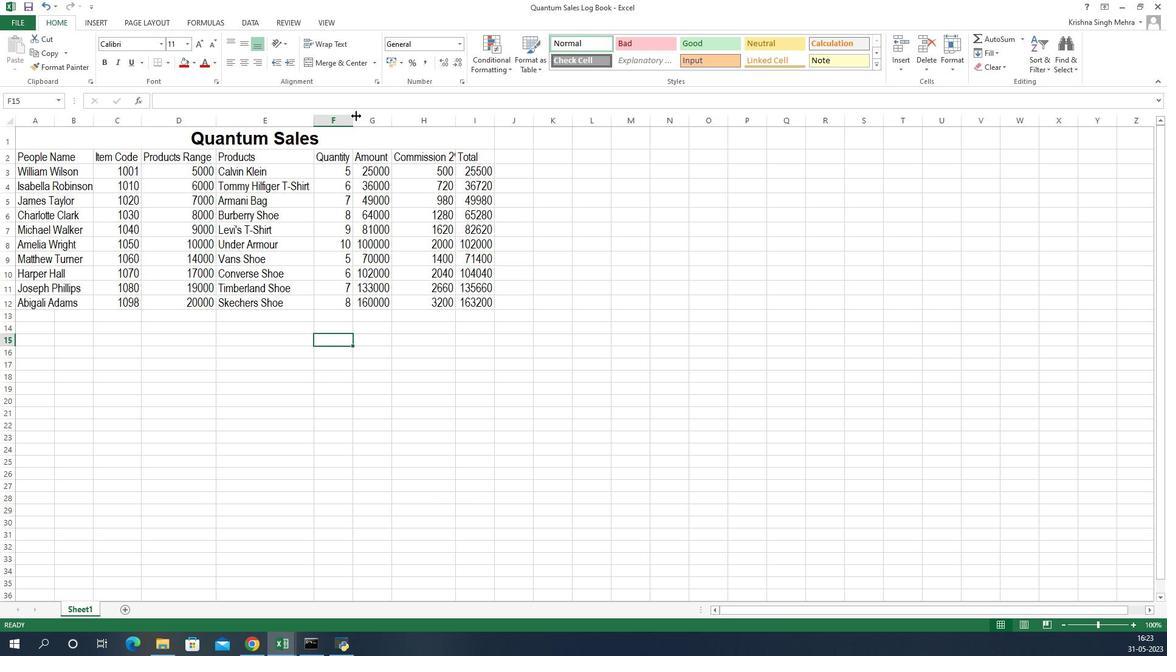 
Action: Mouse pressed left at (406, 97)
Screenshot: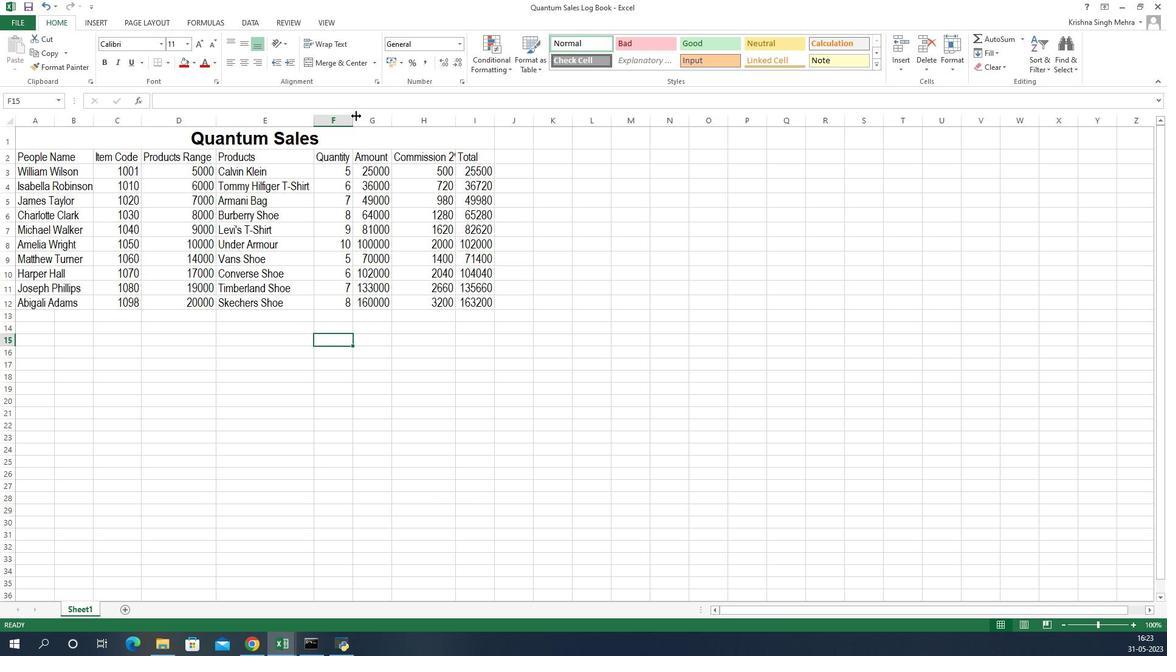 
Action: Mouse moved to (451, 98)
Screenshot: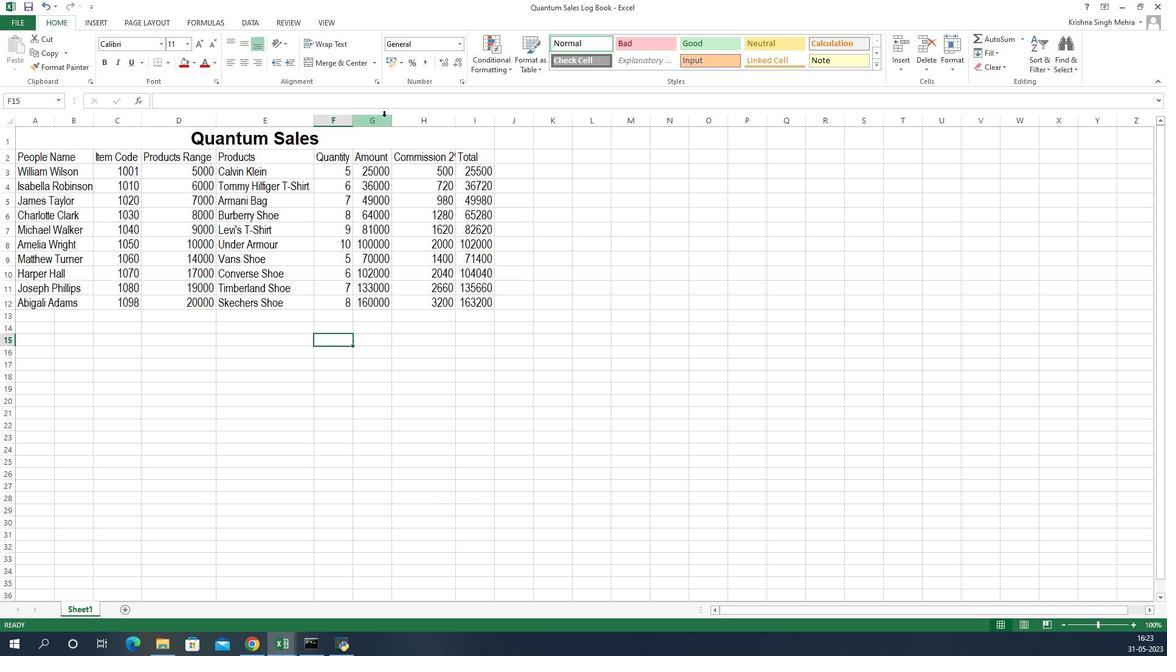 
Action: Mouse pressed left at (451, 98)
Screenshot: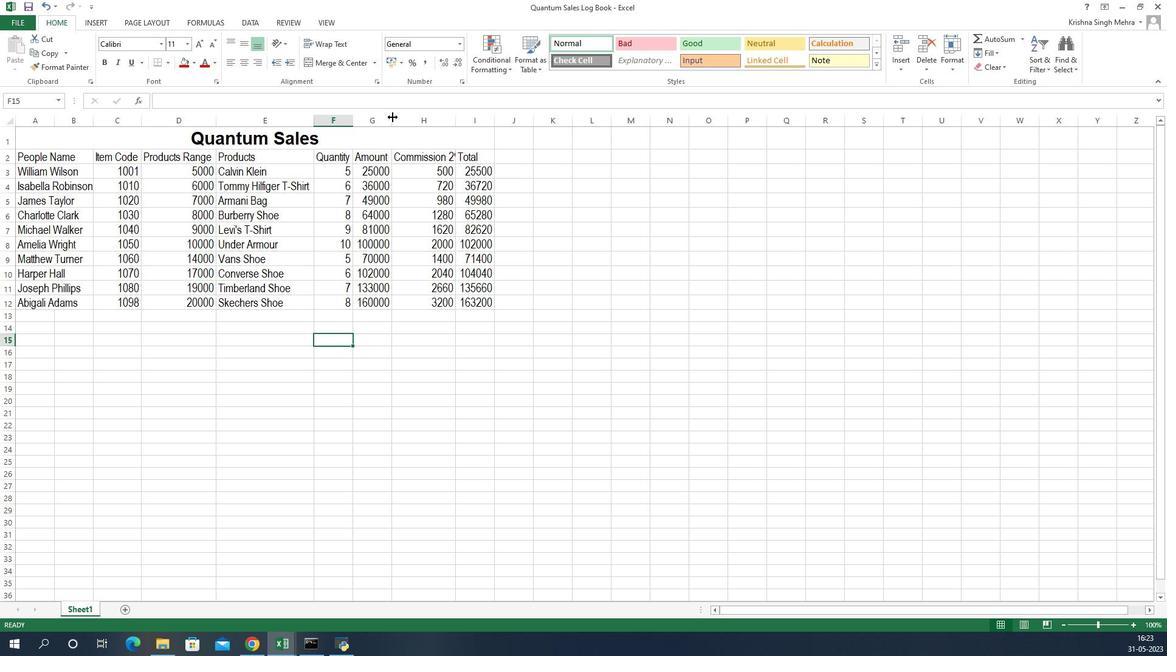 
Action: Mouse pressed left at (451, 98)
Screenshot: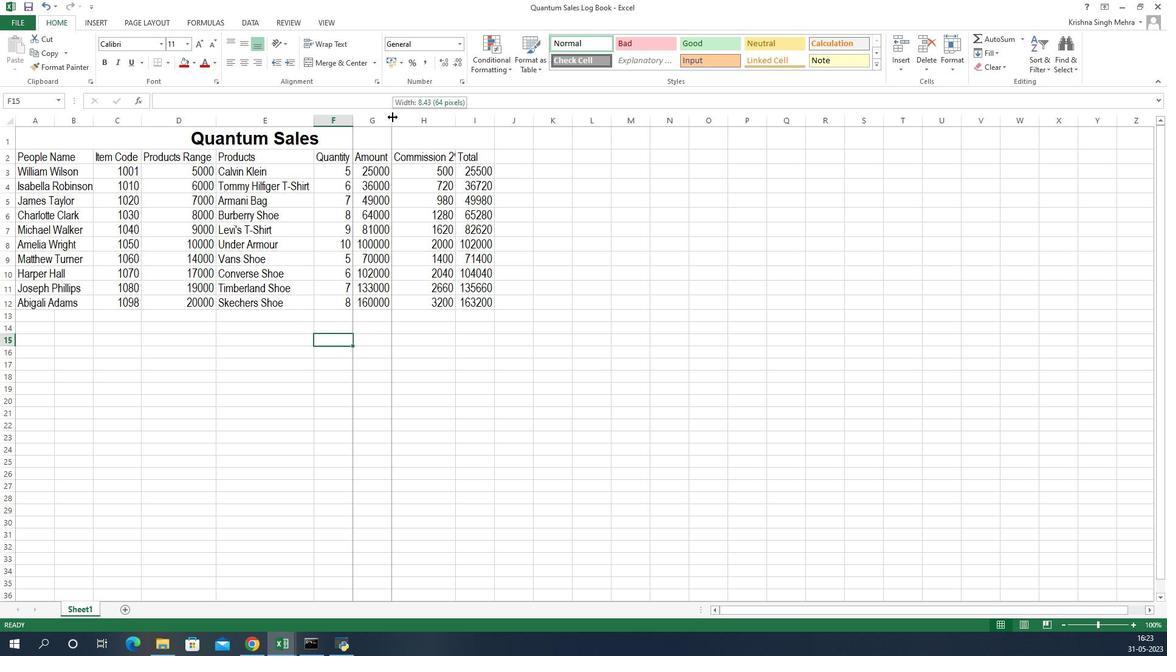 
Action: Mouse moved to (530, 101)
Screenshot: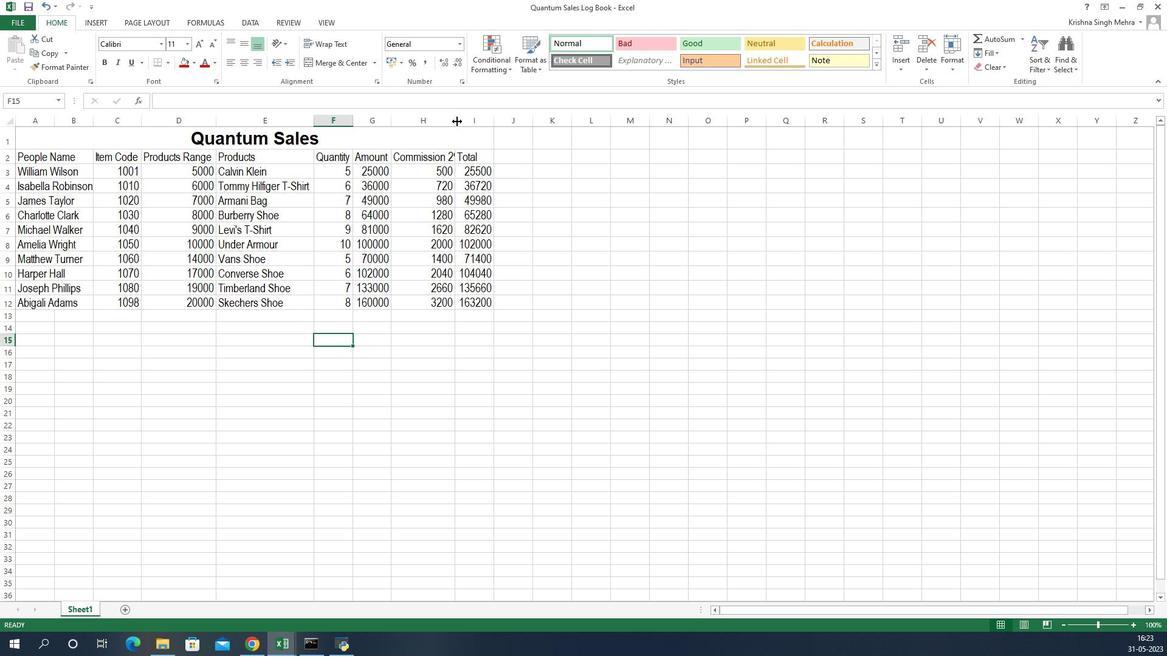 
Action: Mouse pressed left at (530, 101)
Screenshot: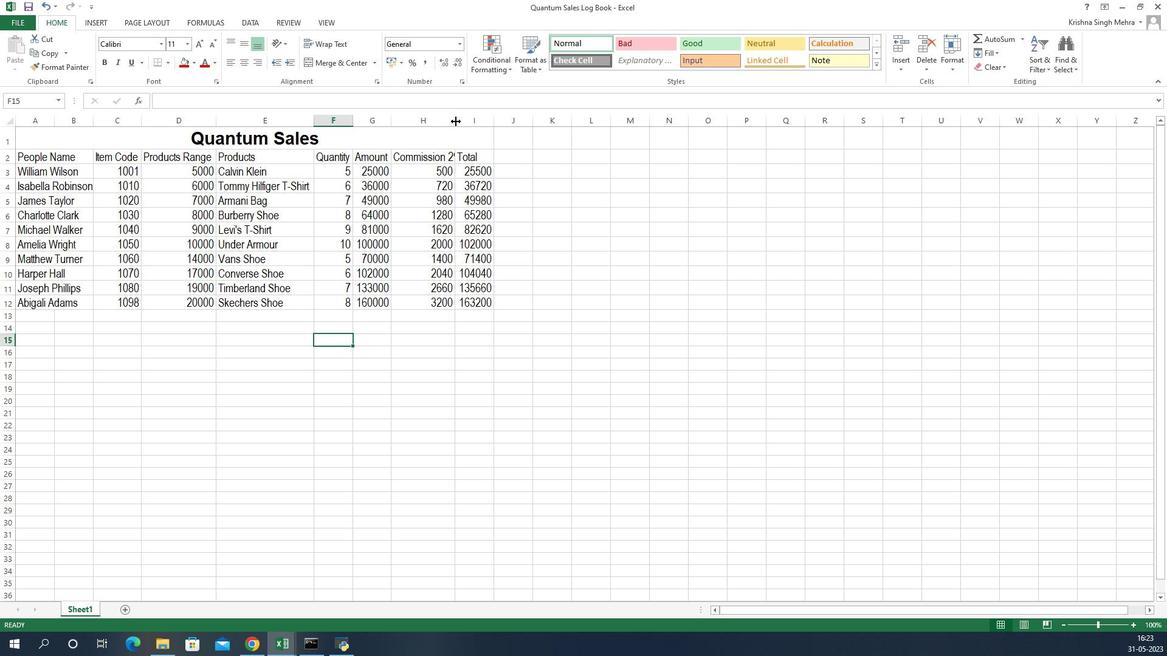 
Action: Mouse pressed left at (530, 101)
Screenshot: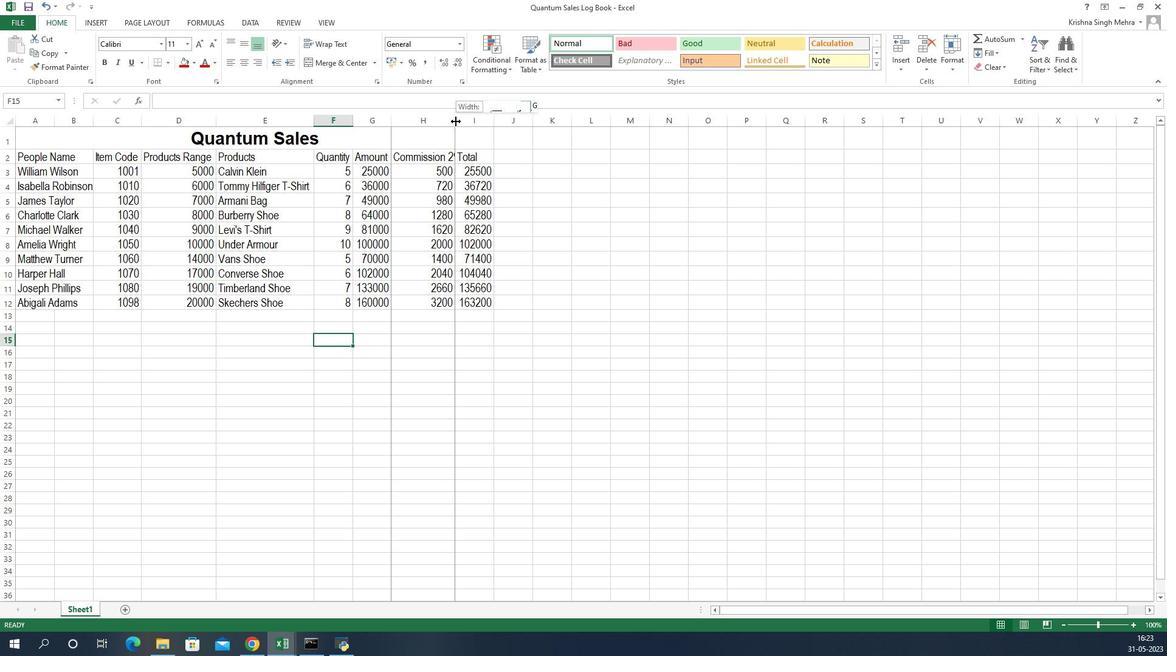 
Action: Mouse moved to (588, 97)
Screenshot: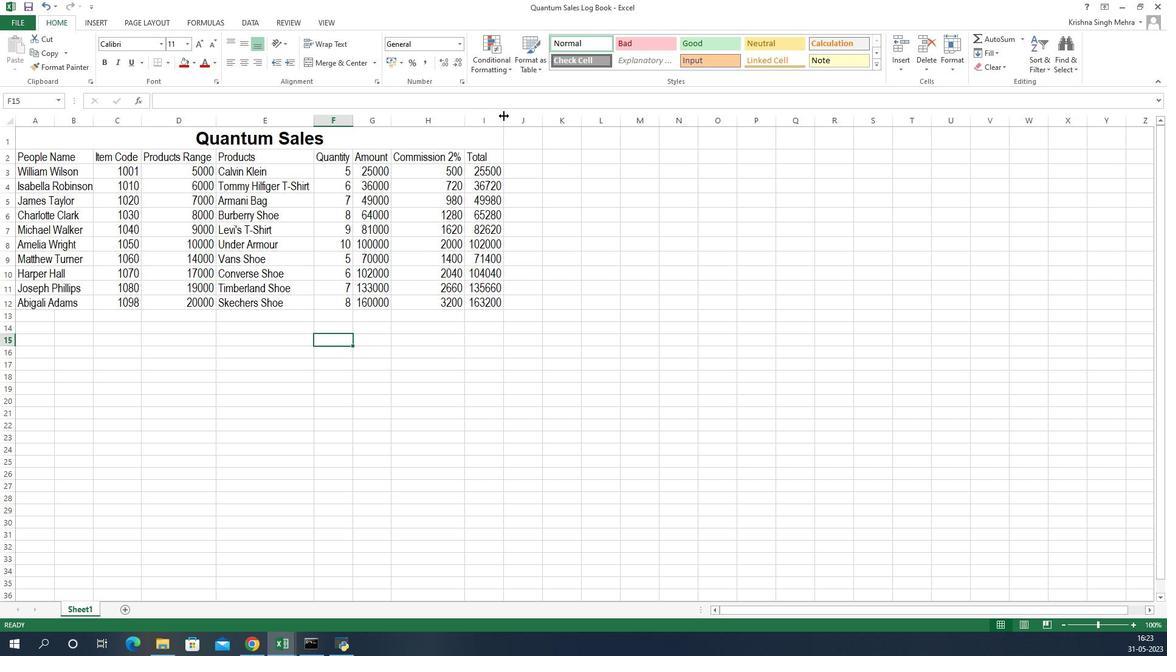 
Action: Mouse pressed left at (588, 97)
Screenshot: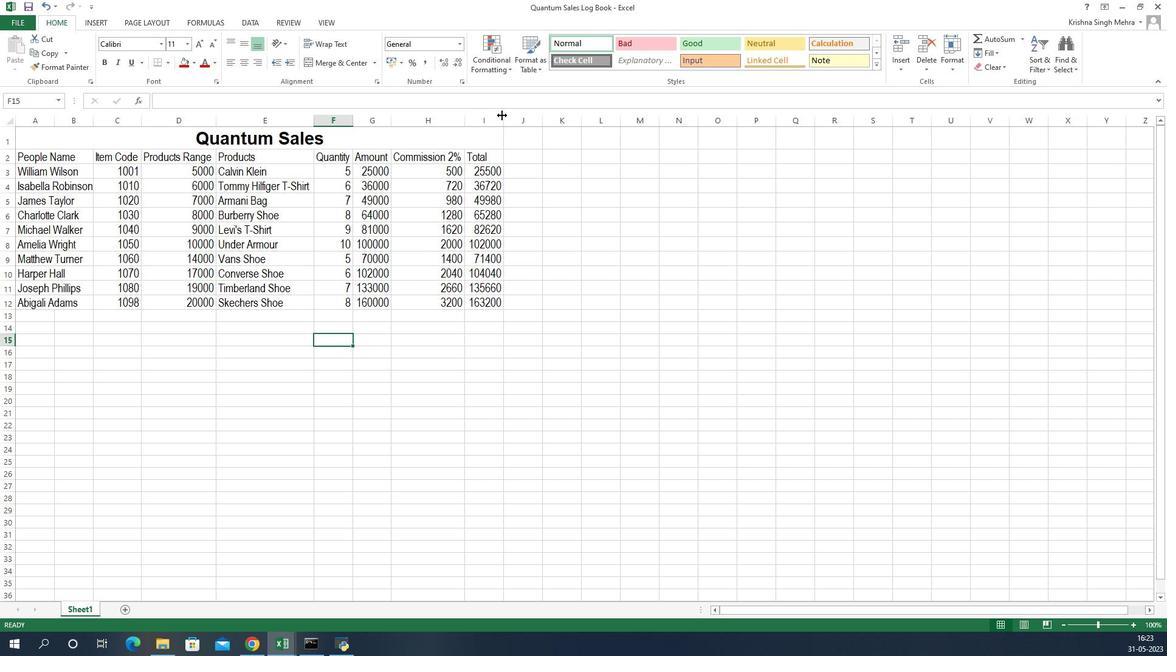 
Action: Mouse pressed left at (588, 97)
Screenshot: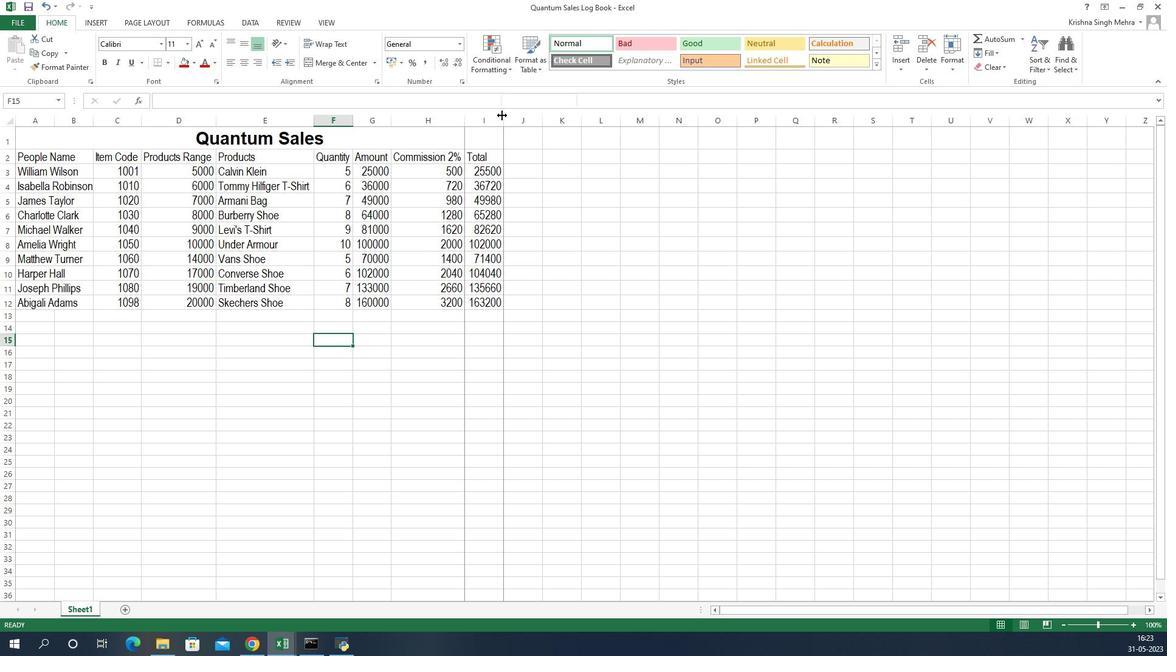 
Action: Mouse moved to (24, 113)
Screenshot: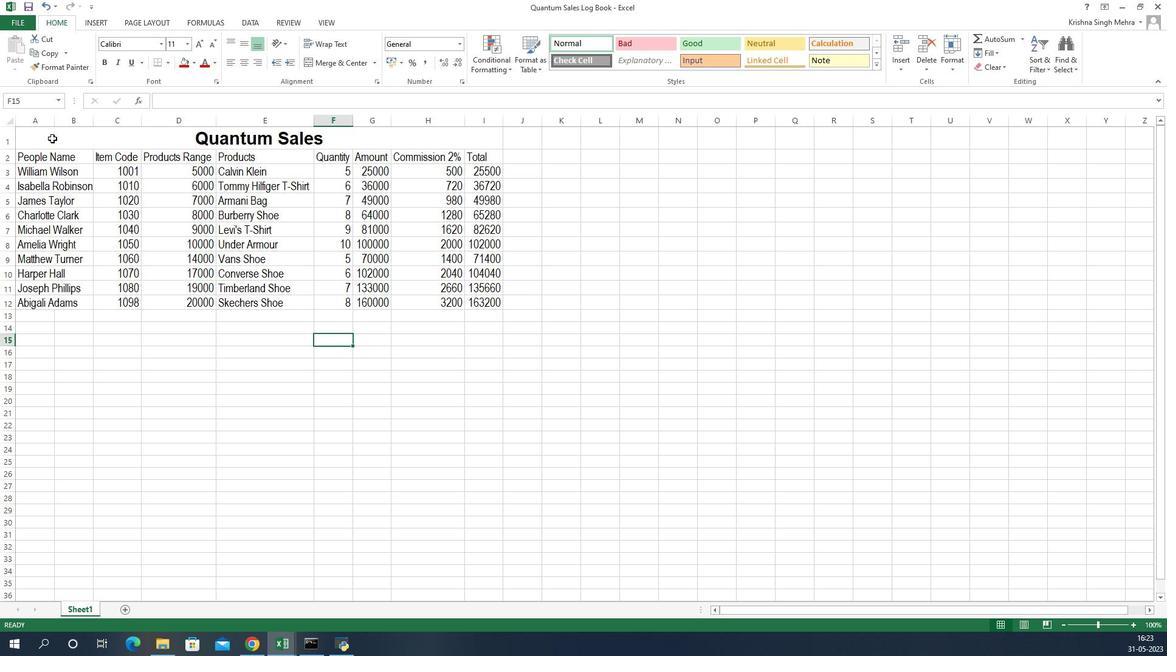 
Action: Mouse pressed left at (24, 113)
Screenshot: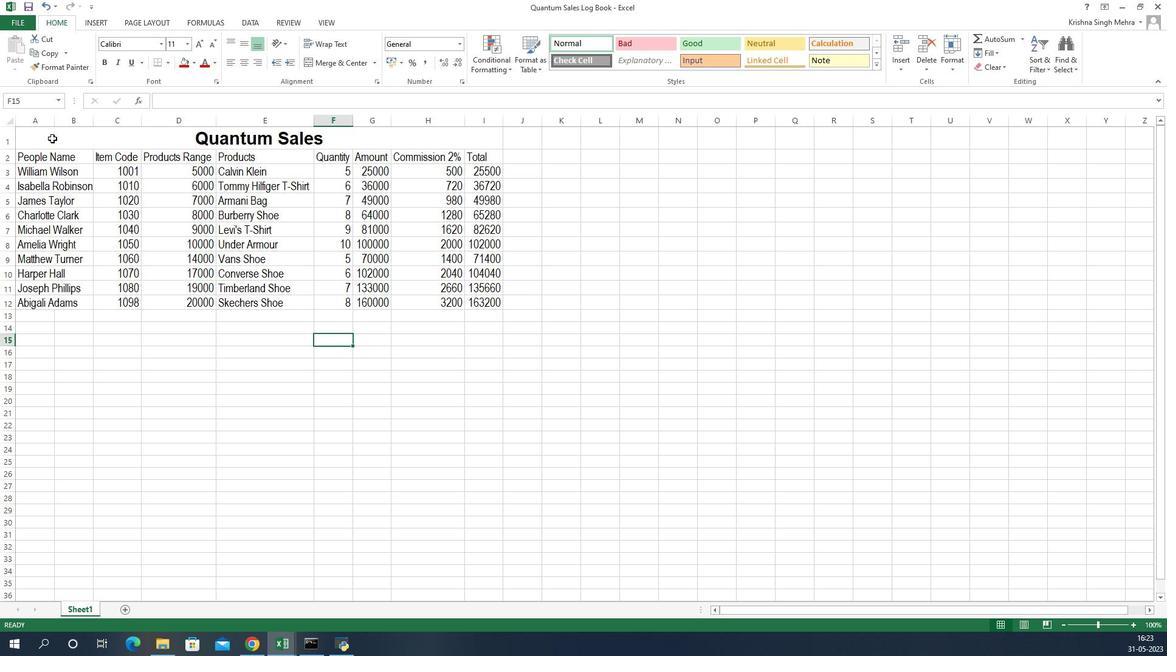 
Action: Mouse moved to (263, 48)
Screenshot: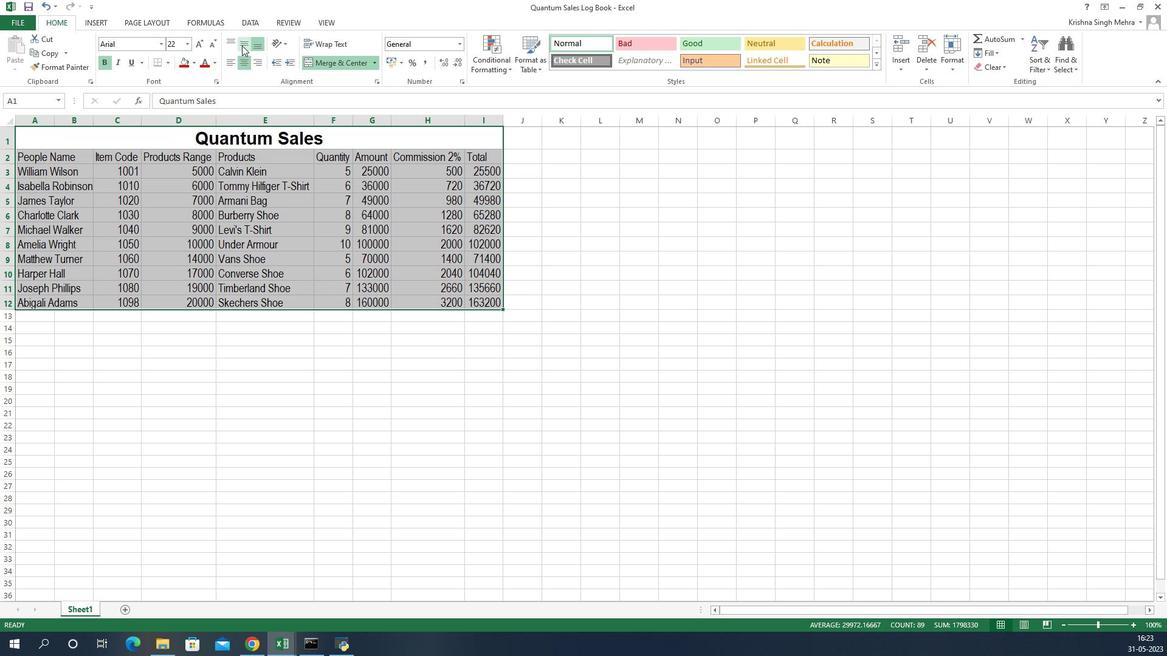 
Action: Mouse pressed left at (263, 48)
Screenshot: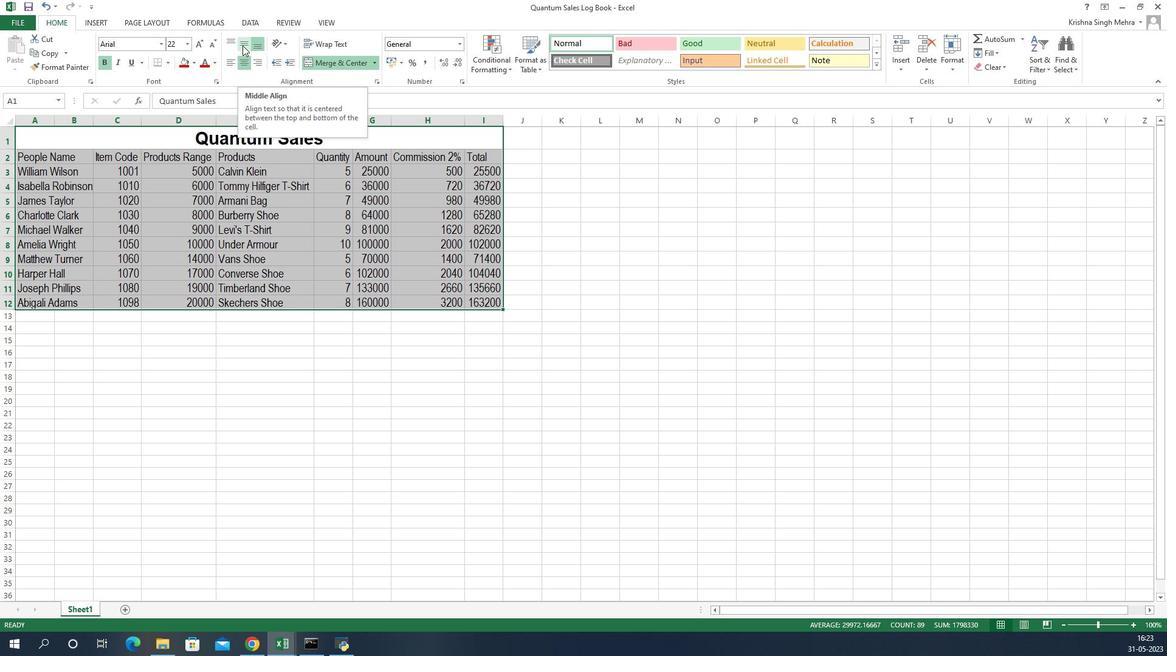 
Action: Mouse moved to (458, 262)
Screenshot: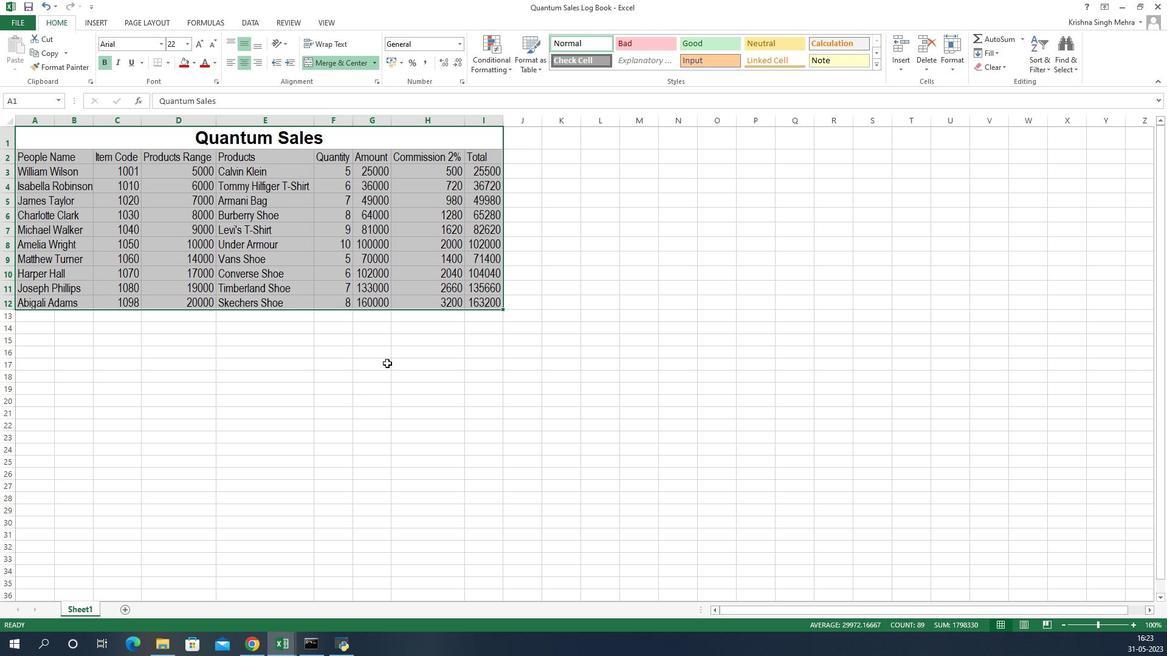 
Action: Mouse pressed left at (458, 262)
Screenshot: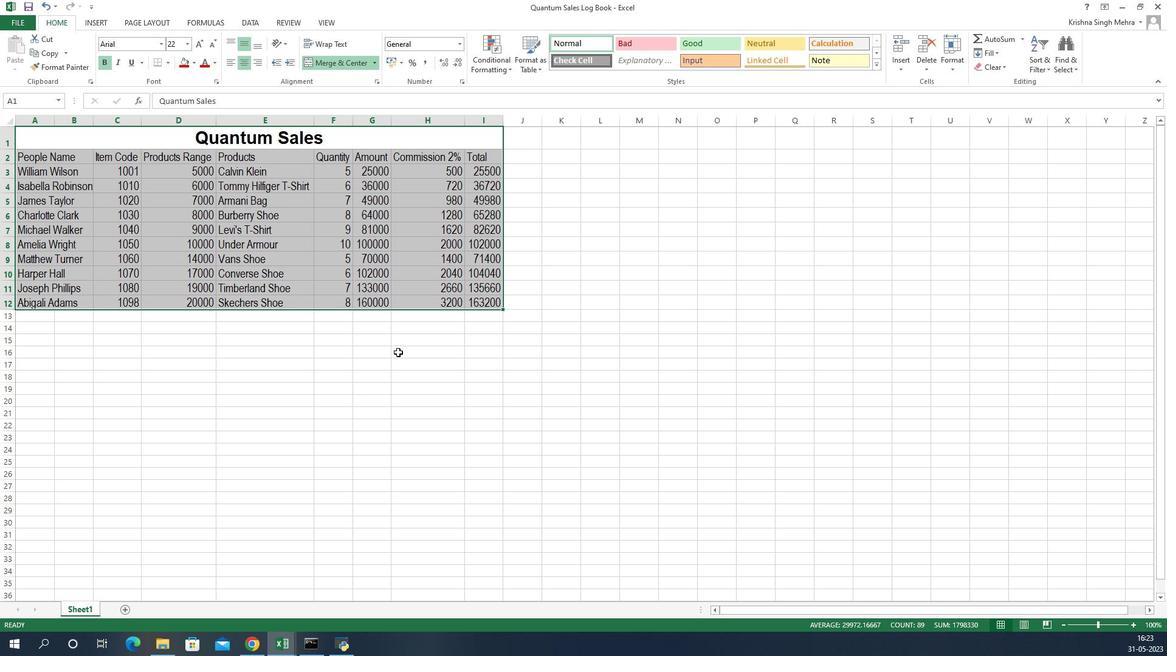 
Action: Mouse moved to (78, 103)
Screenshot: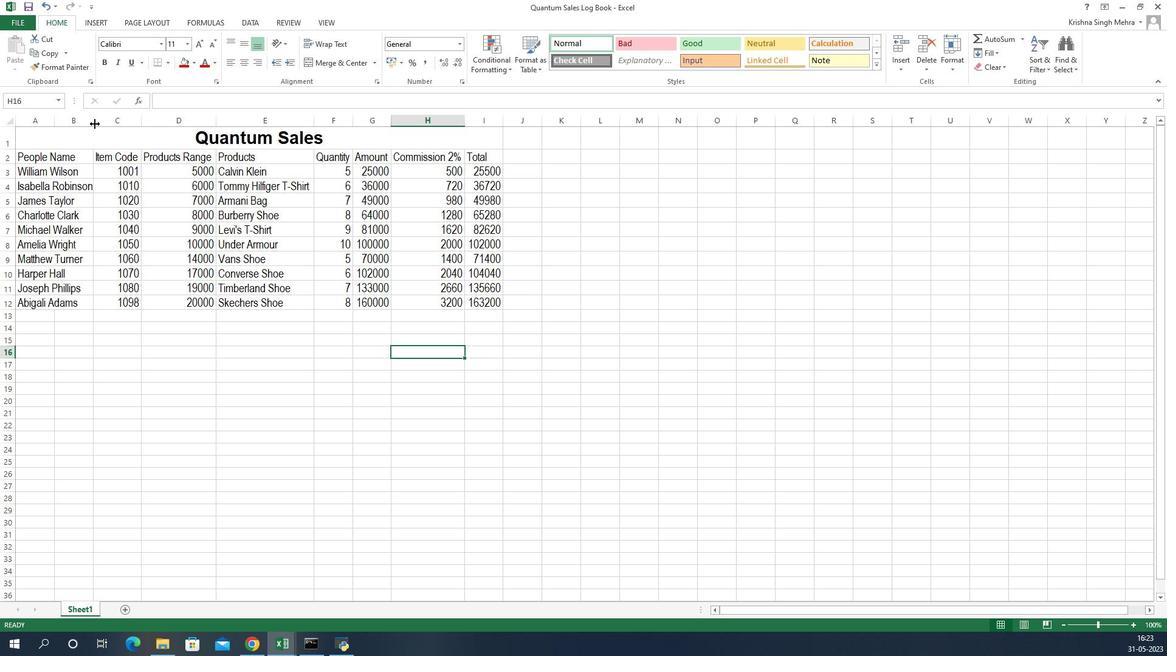 
Action: Mouse pressed left at (78, 103)
Screenshot: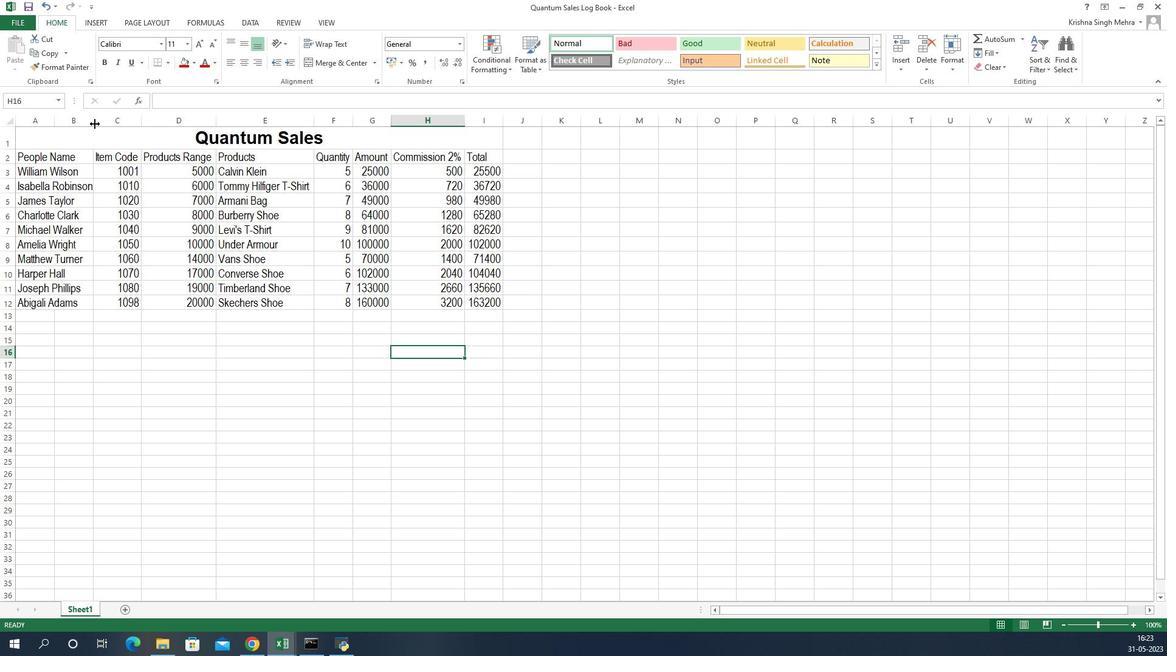 
Action: Mouse pressed left at (78, 103)
Screenshot: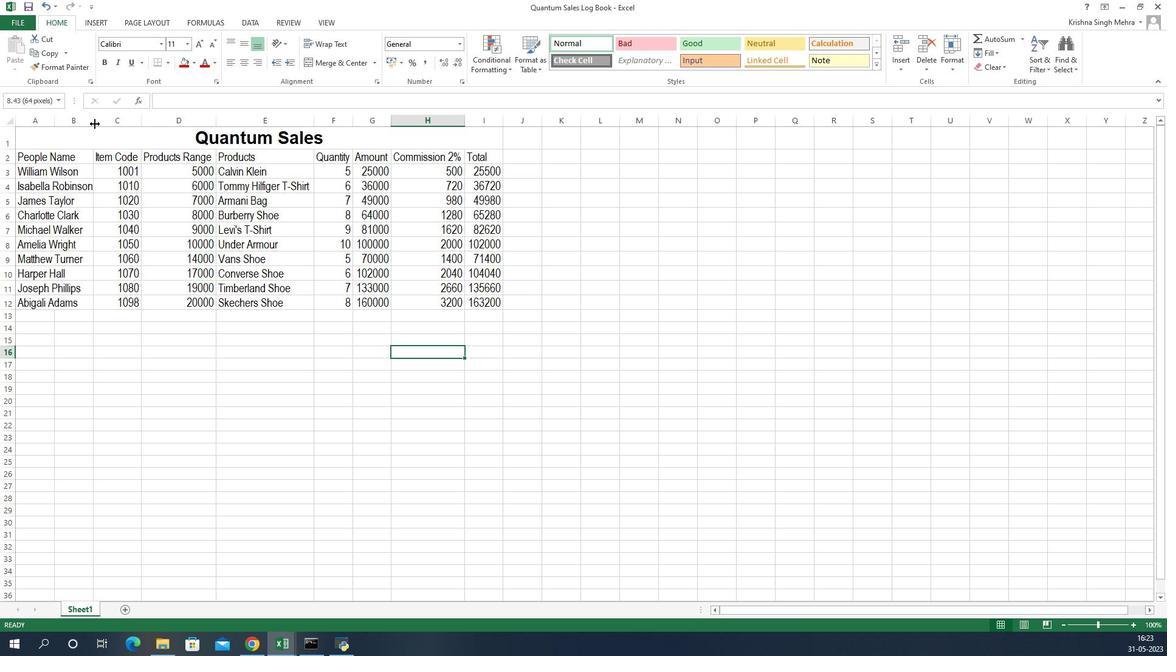 
Action: Mouse moved to (343, 297)
Screenshot: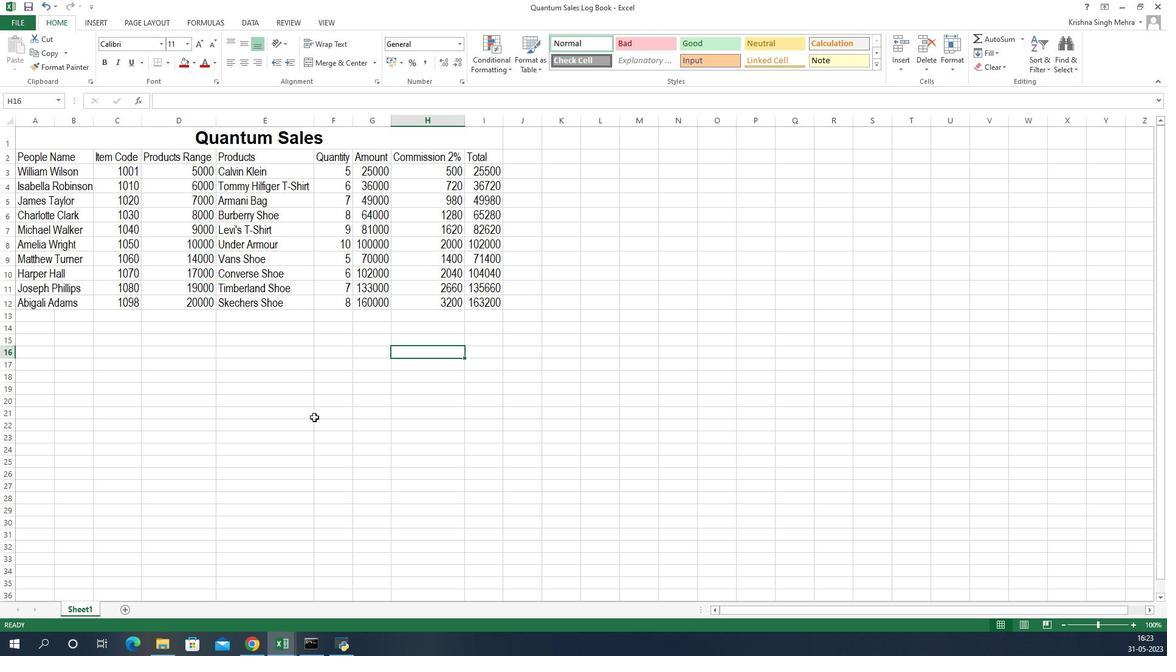
Action: Key pressed ctrl+Sctrl+S
Screenshot: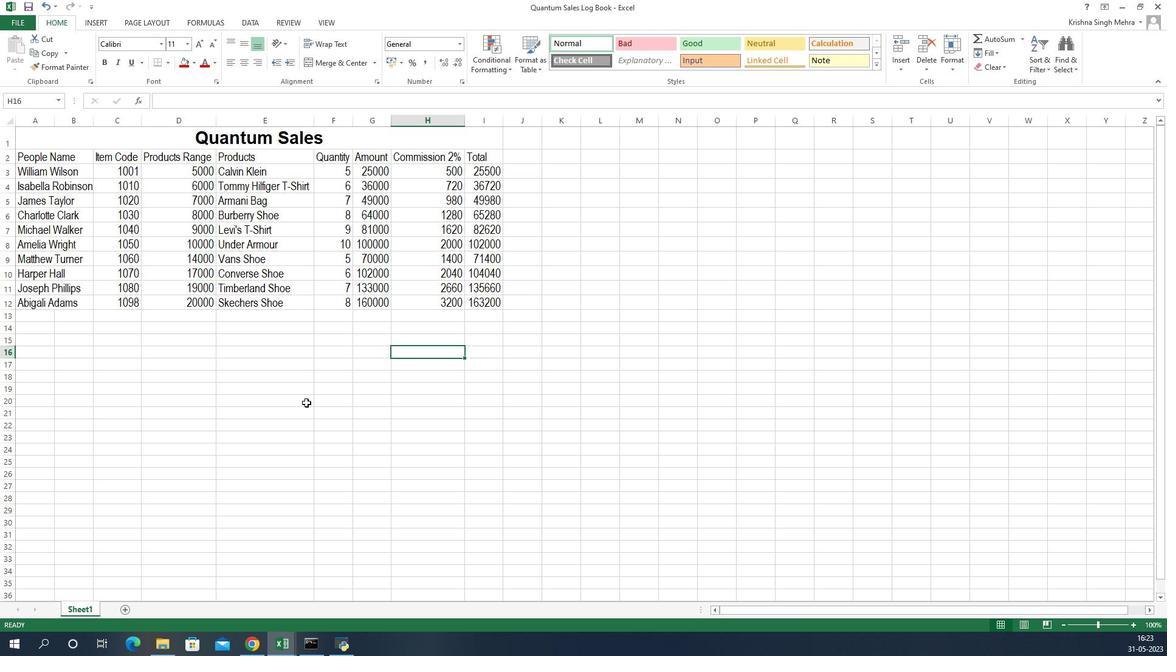 
